 Task: Plan a trip to Kolding, Denmark from 6th December, 2023 to 15th December, 2023 for 6 adults.6 bedrooms having 6 beds and 6 bathrooms. Property type can be house. Amenities needed are: wifi, TV, free parkinig on premises, gym, breakfast. Look for 4 properties as per requirement.
Action: Mouse moved to (473, 83)
Screenshot: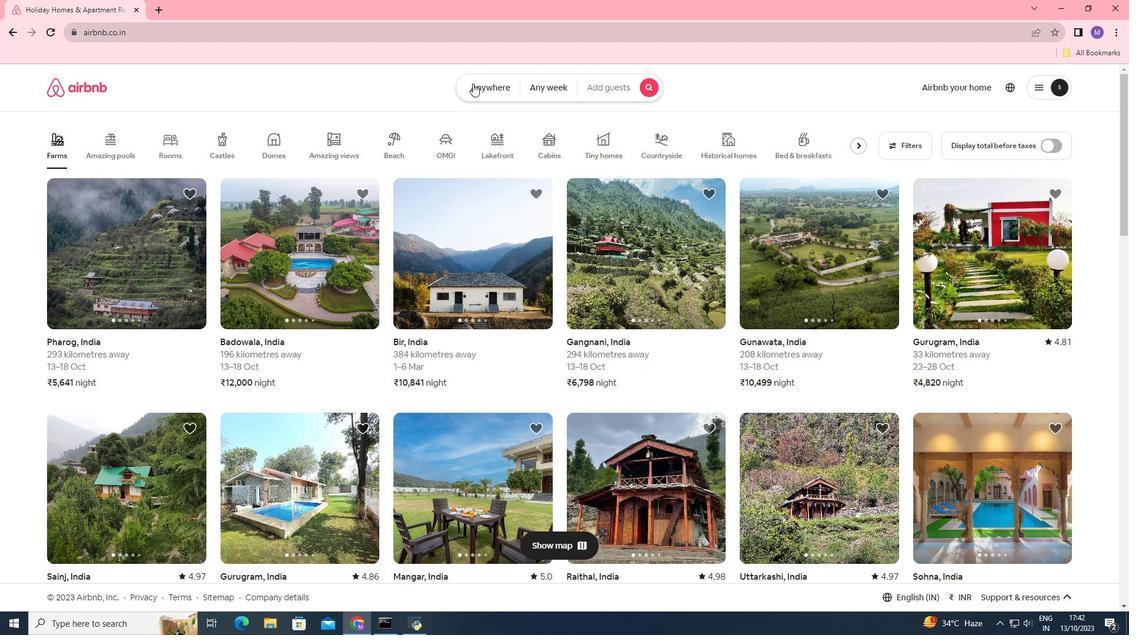 
Action: Mouse pressed left at (473, 83)
Screenshot: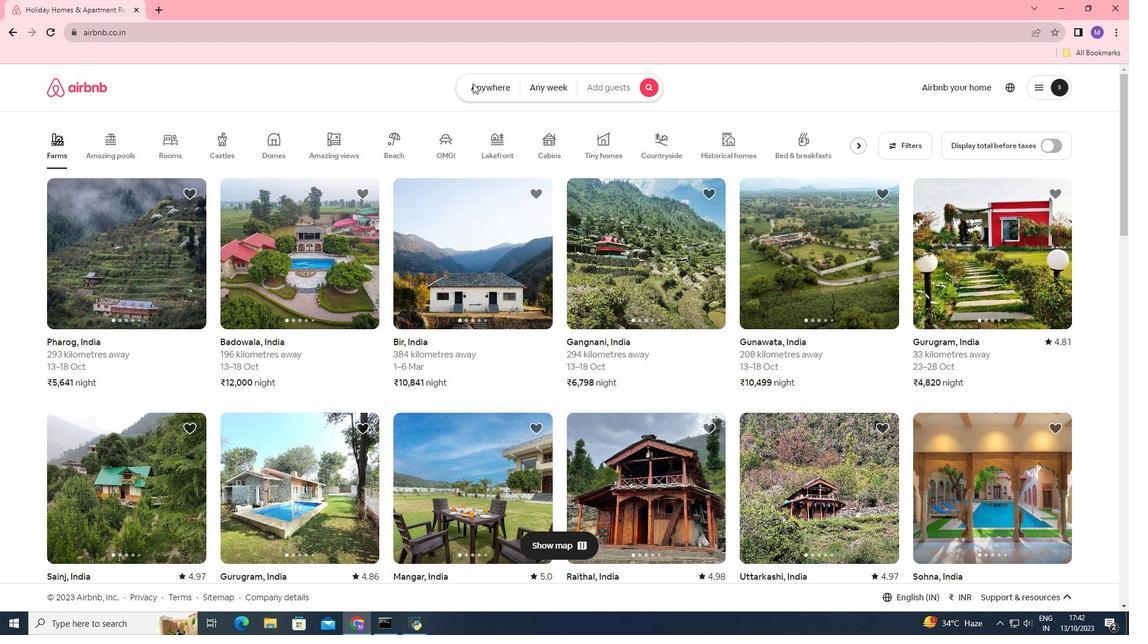 
Action: Mouse moved to (425, 137)
Screenshot: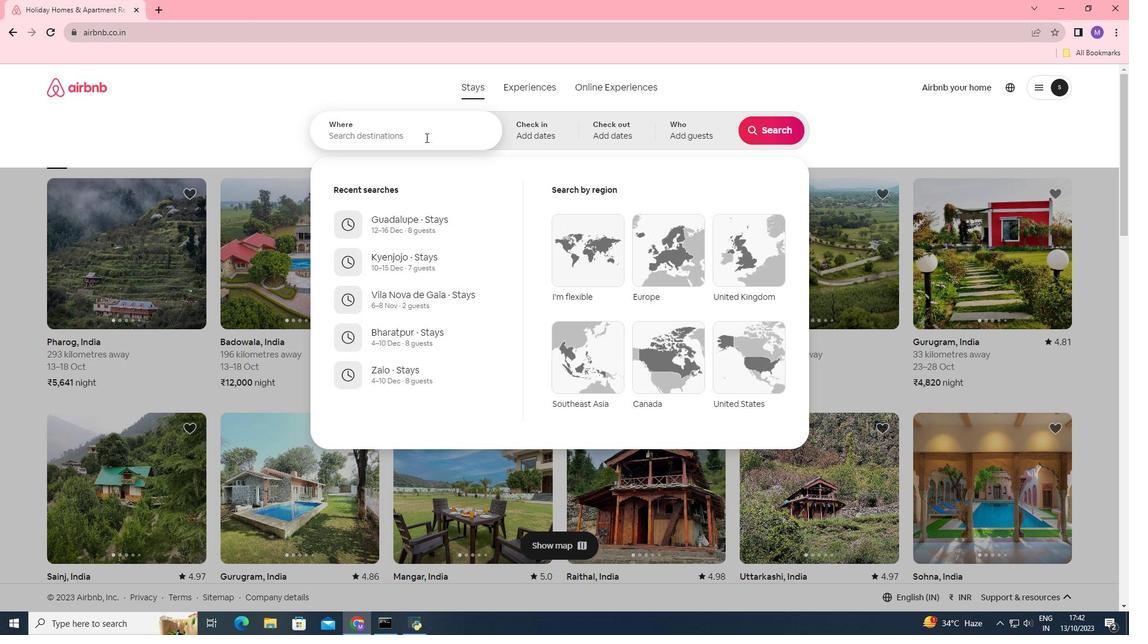 
Action: Mouse pressed left at (425, 137)
Screenshot: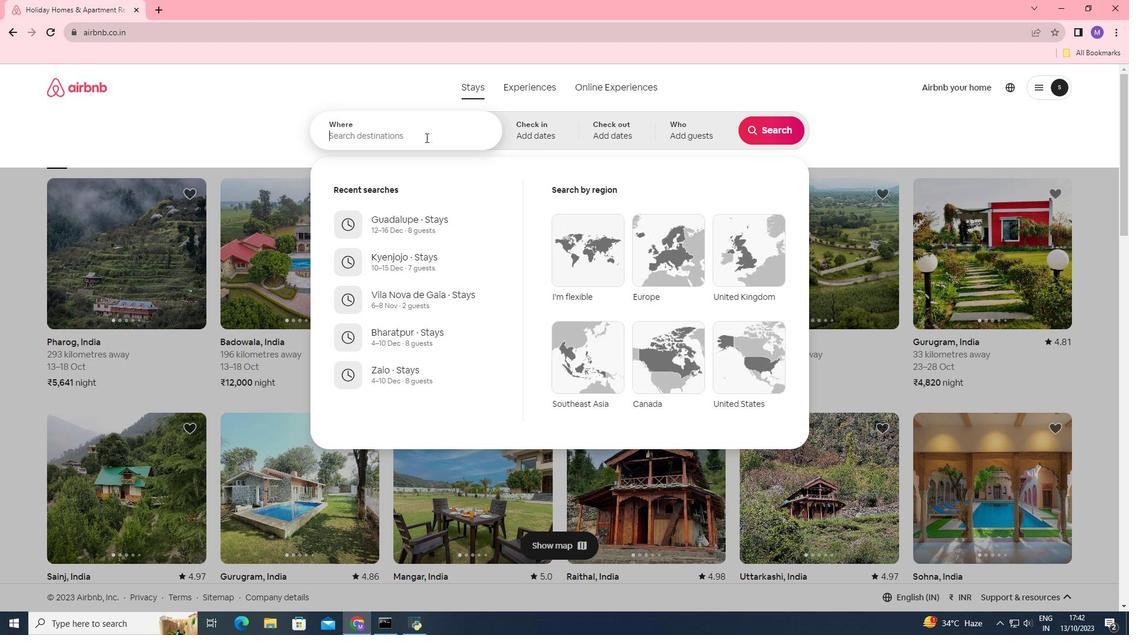 
Action: Key pressed <Key.shift>Kolding,<Key.space><Key.shift>Denmark
Screenshot: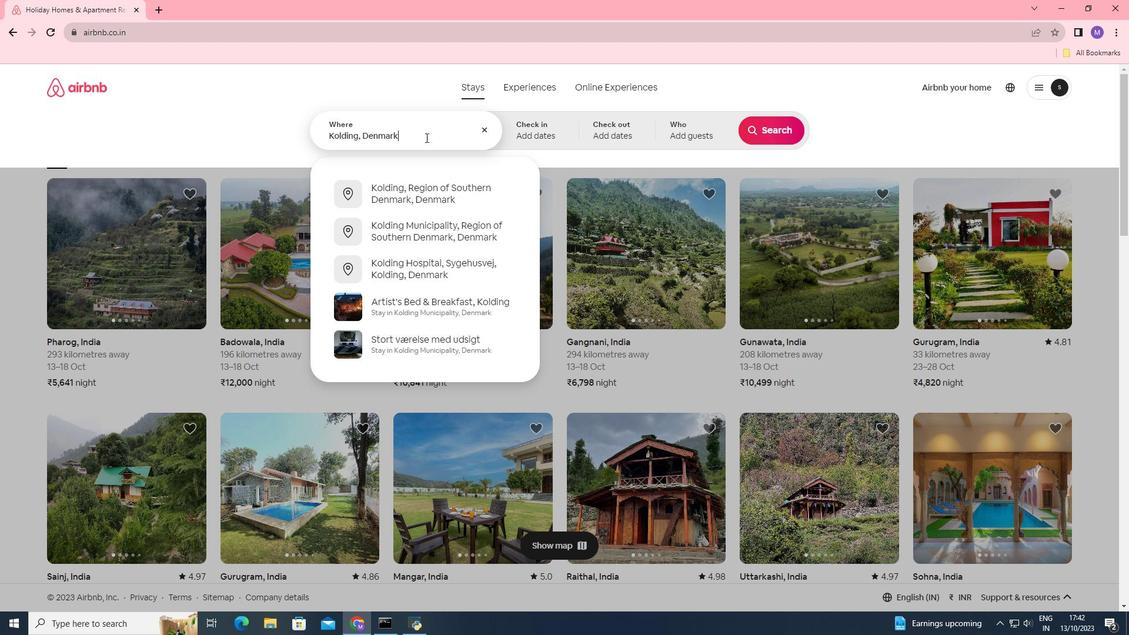 
Action: Mouse moved to (543, 125)
Screenshot: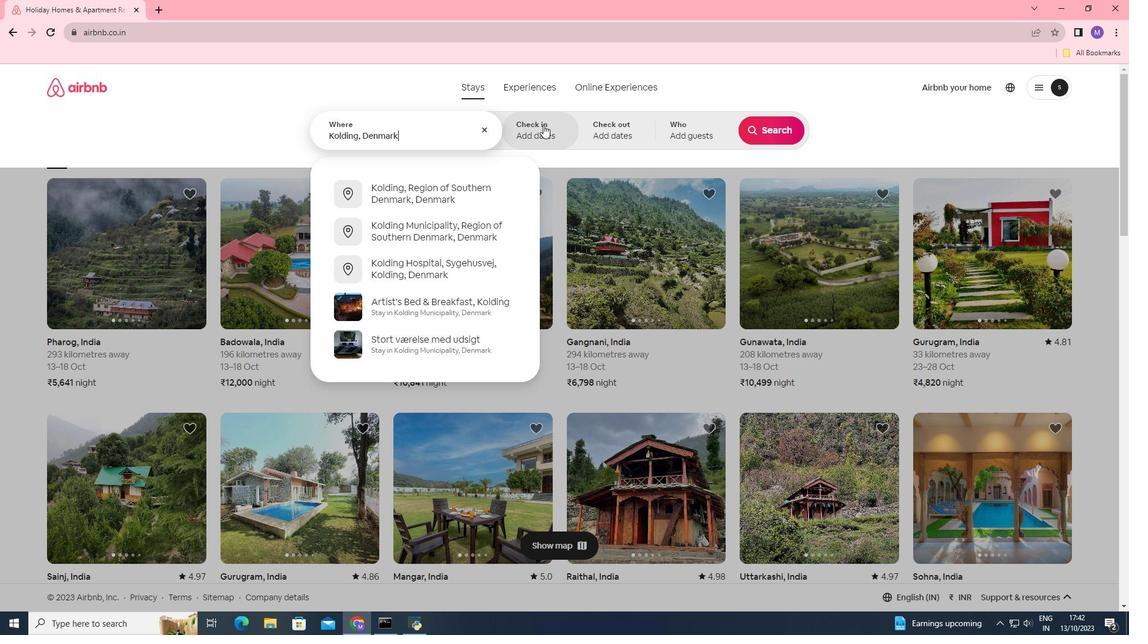 
Action: Mouse pressed left at (543, 125)
Screenshot: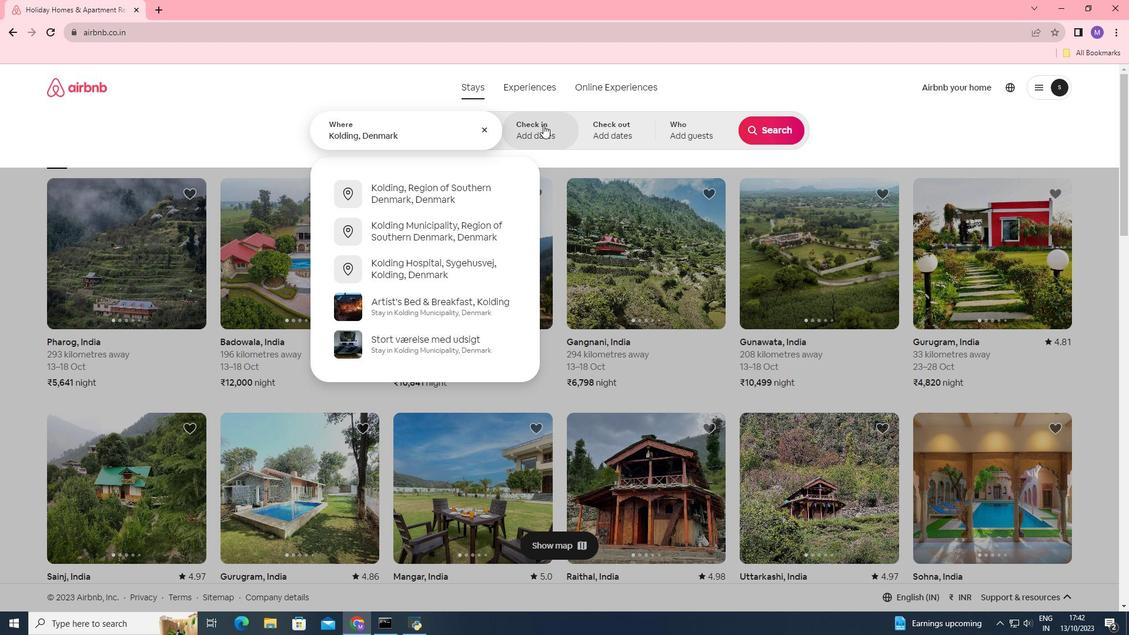 
Action: Mouse moved to (775, 223)
Screenshot: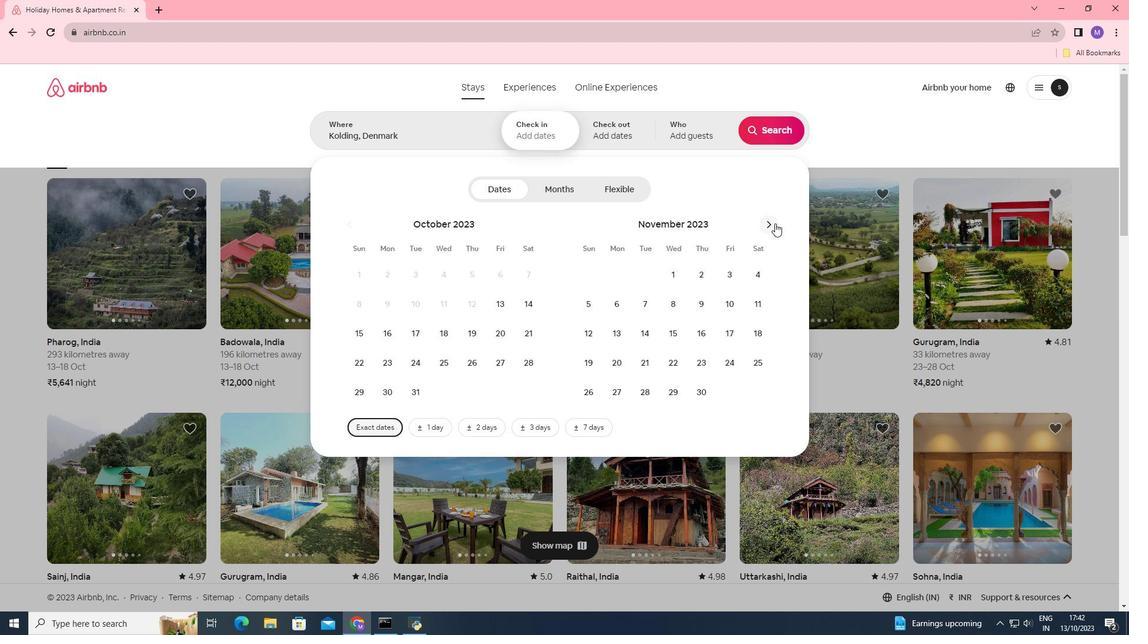 
Action: Mouse pressed left at (775, 223)
Screenshot: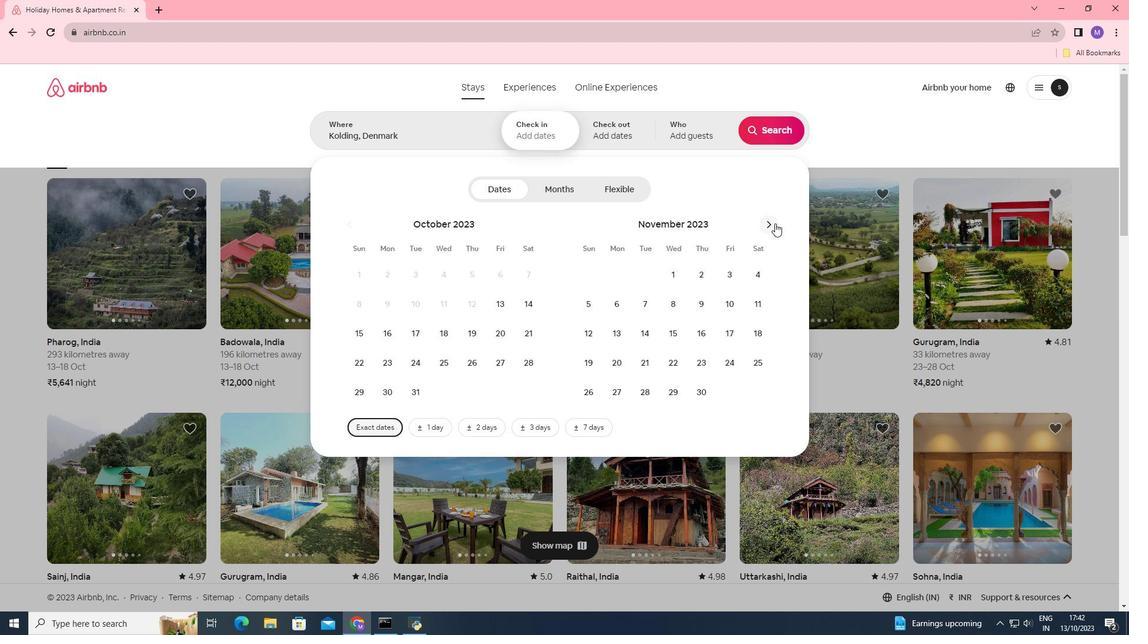 
Action: Mouse moved to (678, 304)
Screenshot: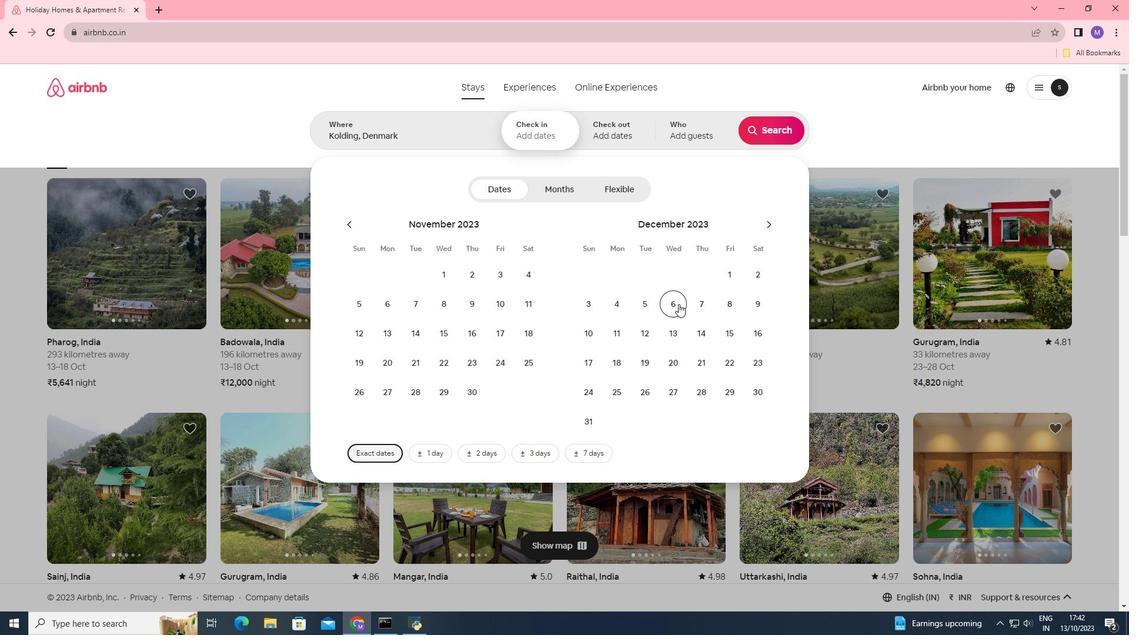 
Action: Mouse pressed left at (678, 304)
Screenshot: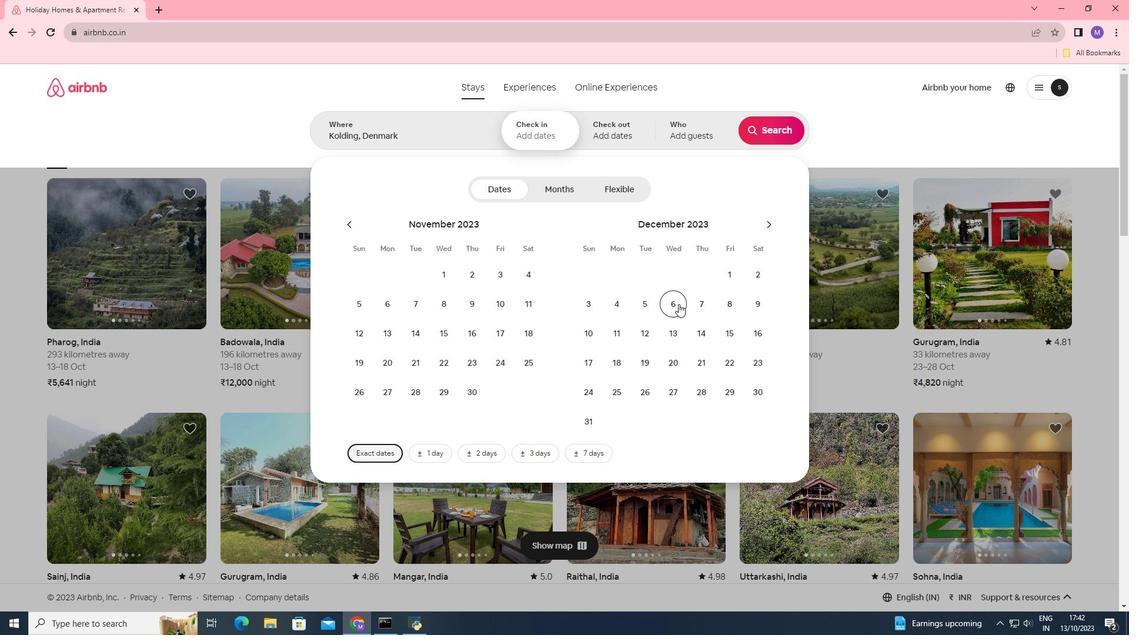 
Action: Mouse moved to (722, 325)
Screenshot: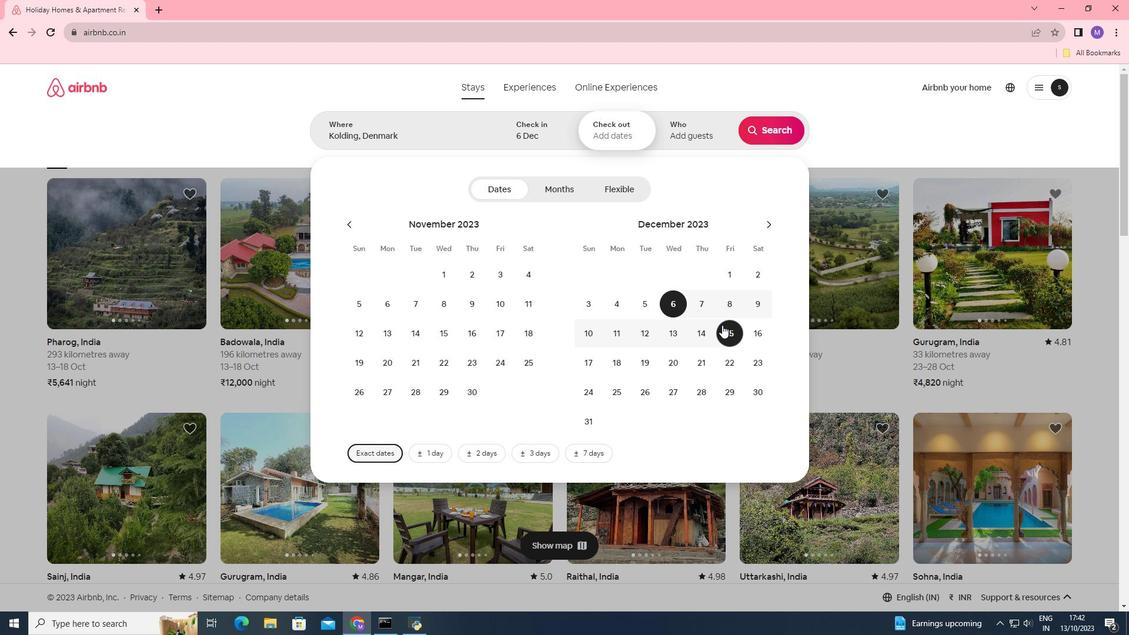 
Action: Mouse pressed left at (722, 325)
Screenshot: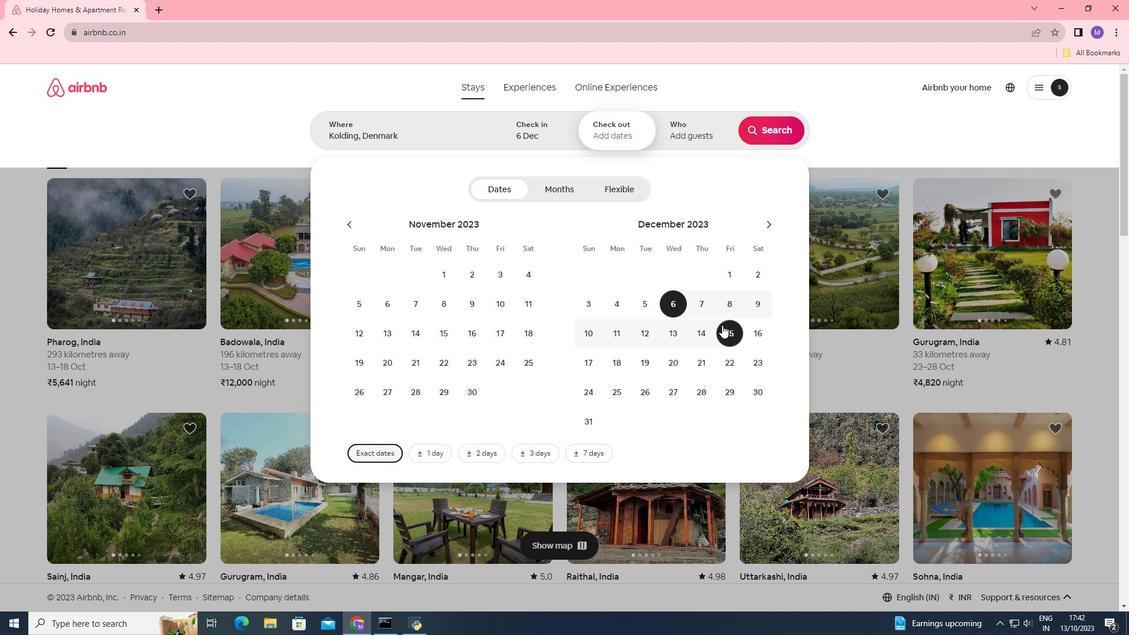 
Action: Mouse moved to (694, 129)
Screenshot: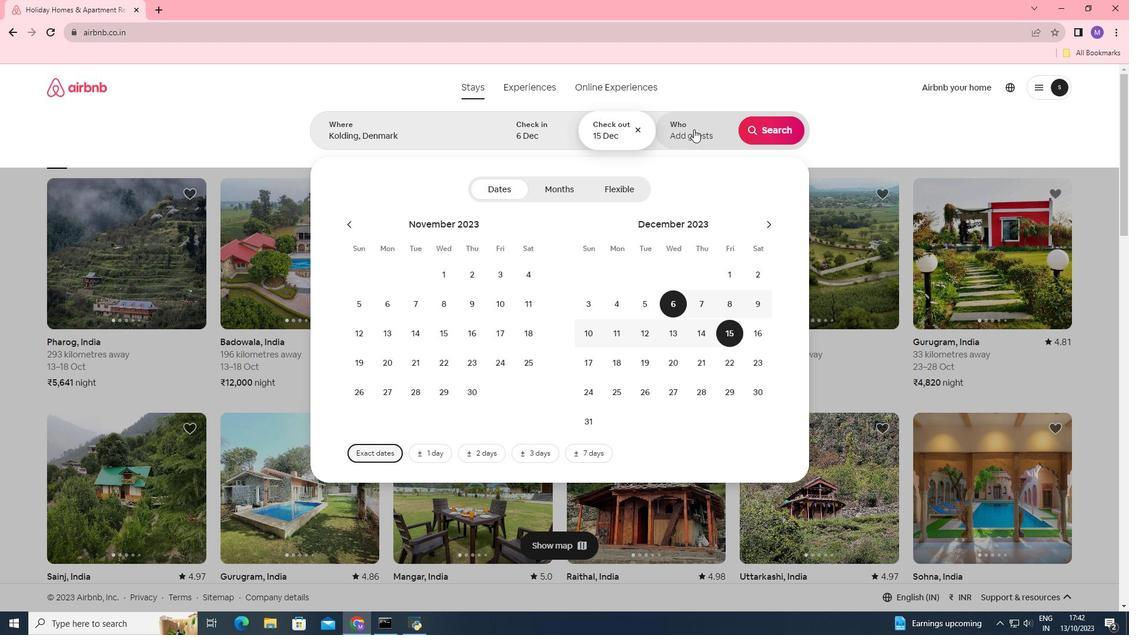 
Action: Mouse pressed left at (694, 129)
Screenshot: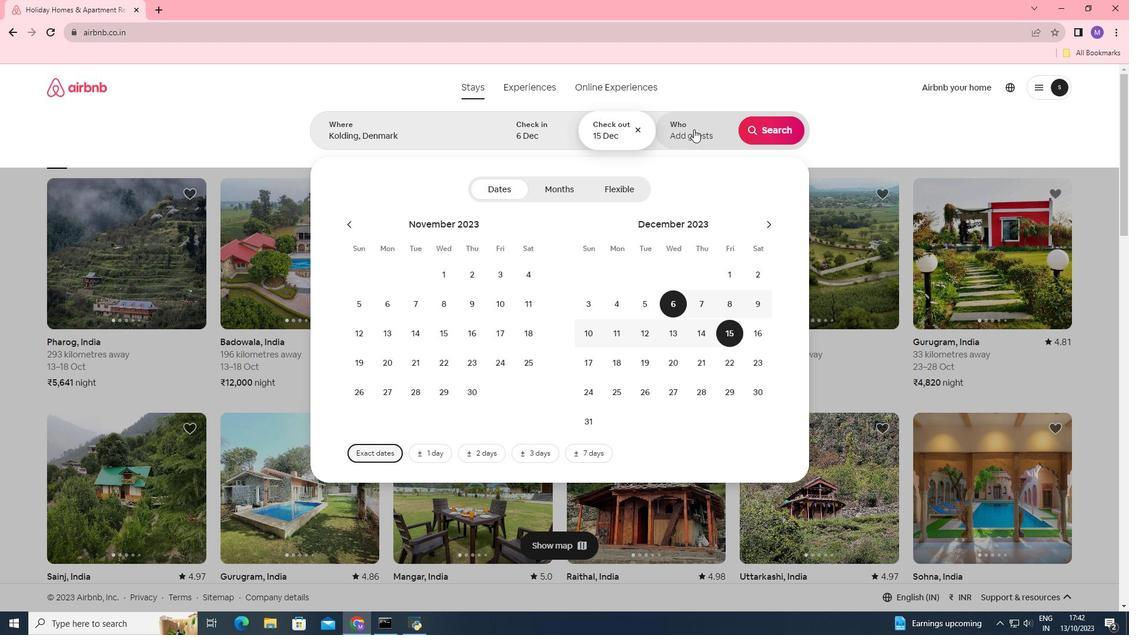 
Action: Mouse moved to (771, 182)
Screenshot: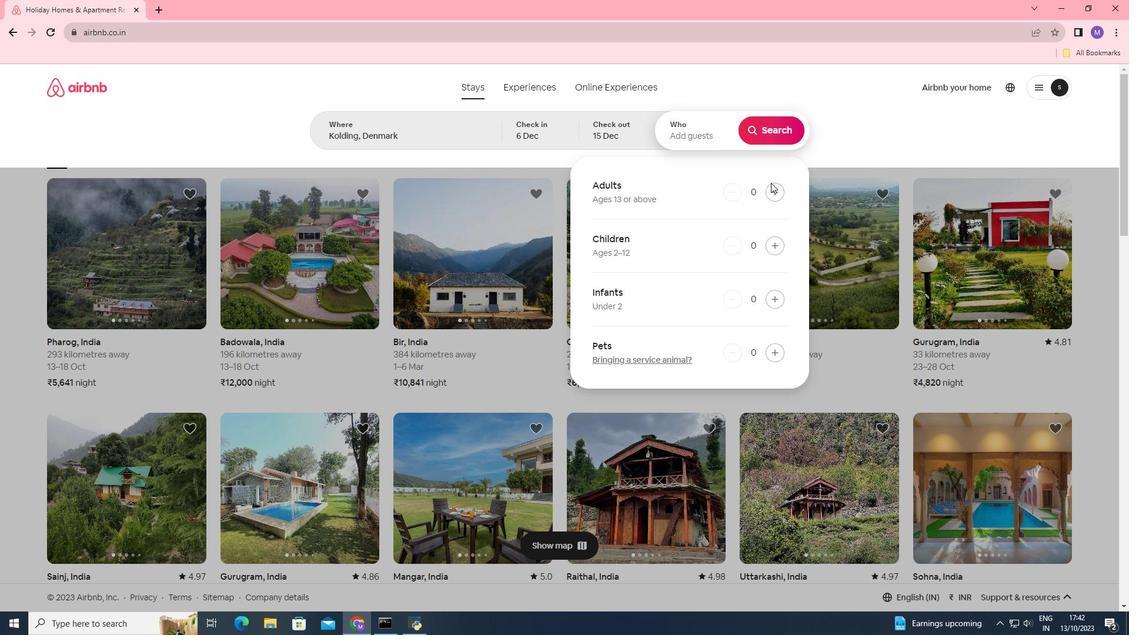 
Action: Mouse pressed left at (771, 182)
Screenshot: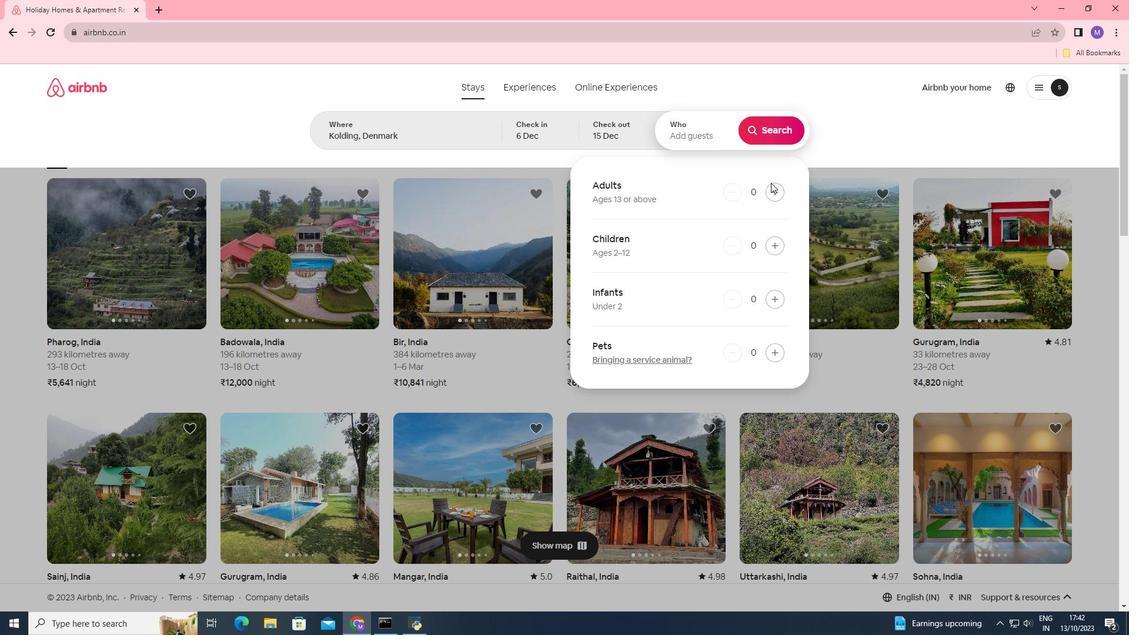 
Action: Mouse pressed left at (771, 182)
Screenshot: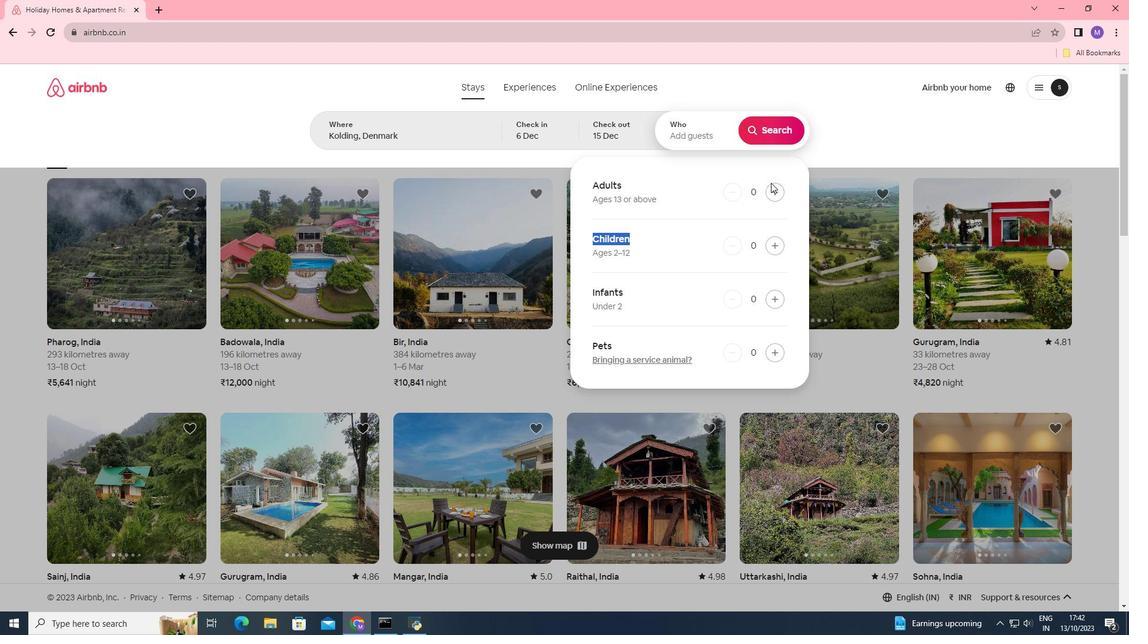 
Action: Mouse pressed left at (771, 182)
Screenshot: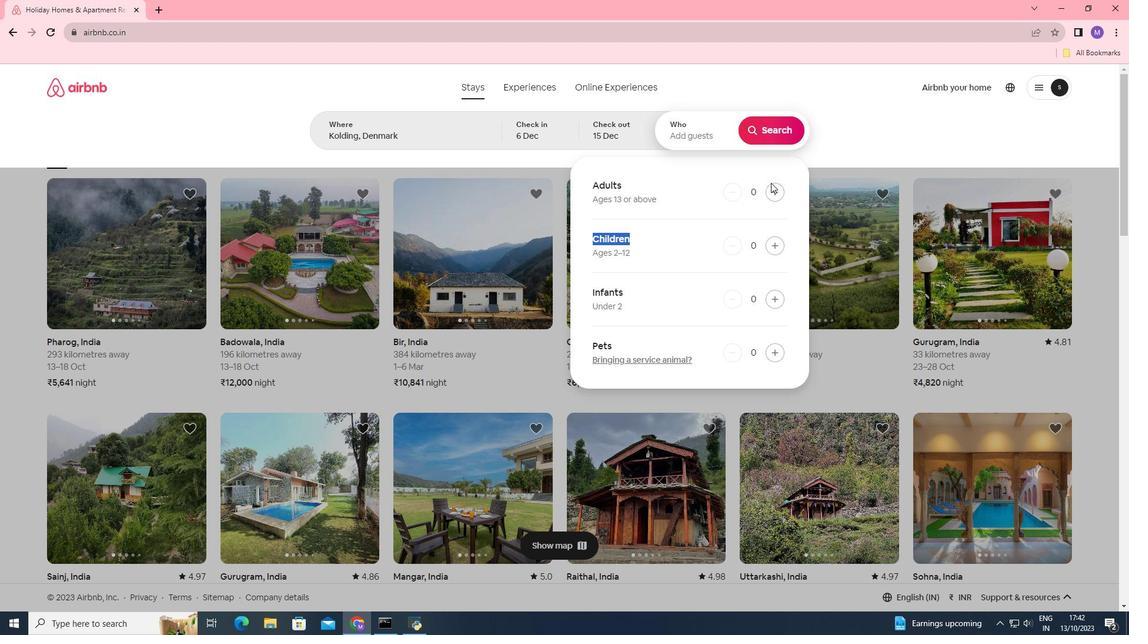 
Action: Mouse moved to (782, 191)
Screenshot: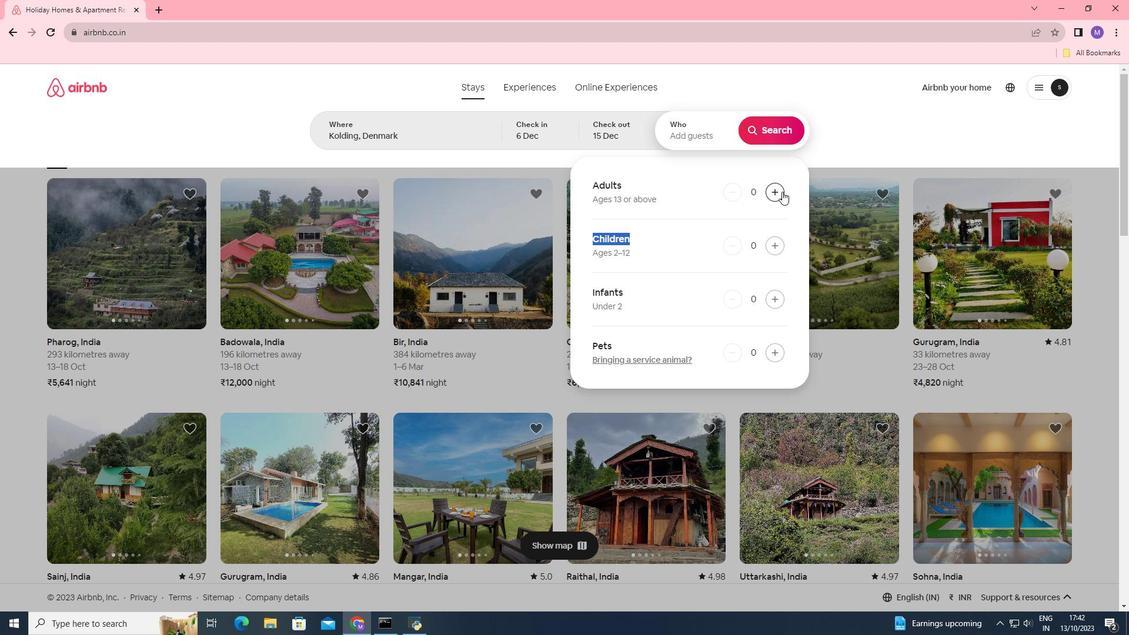 
Action: Mouse pressed left at (782, 191)
Screenshot: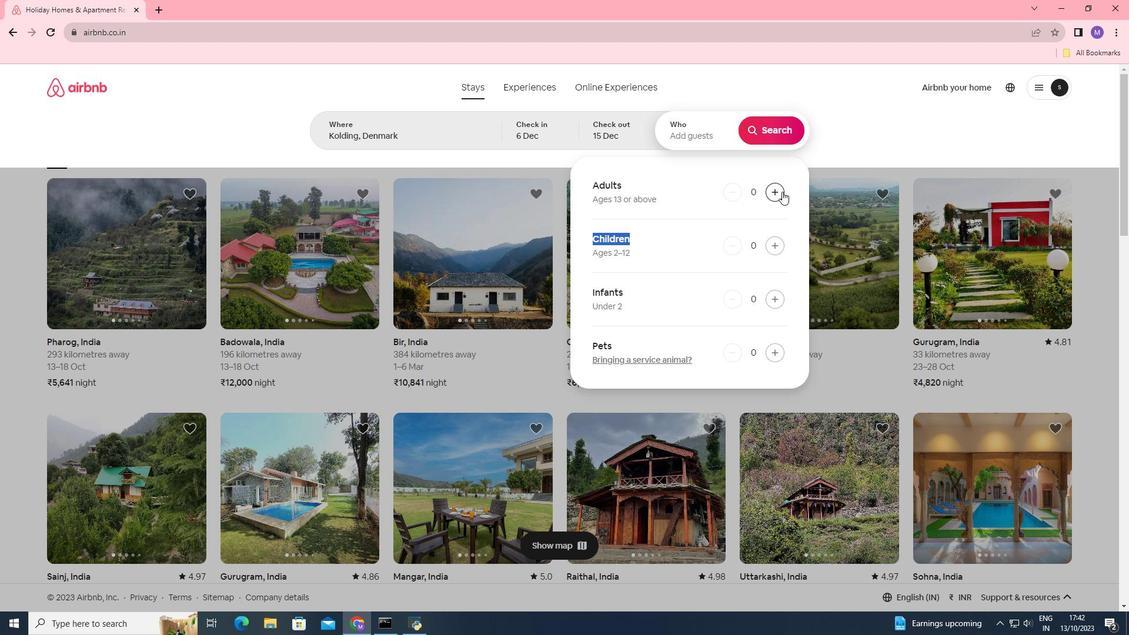 
Action: Mouse pressed left at (782, 191)
Screenshot: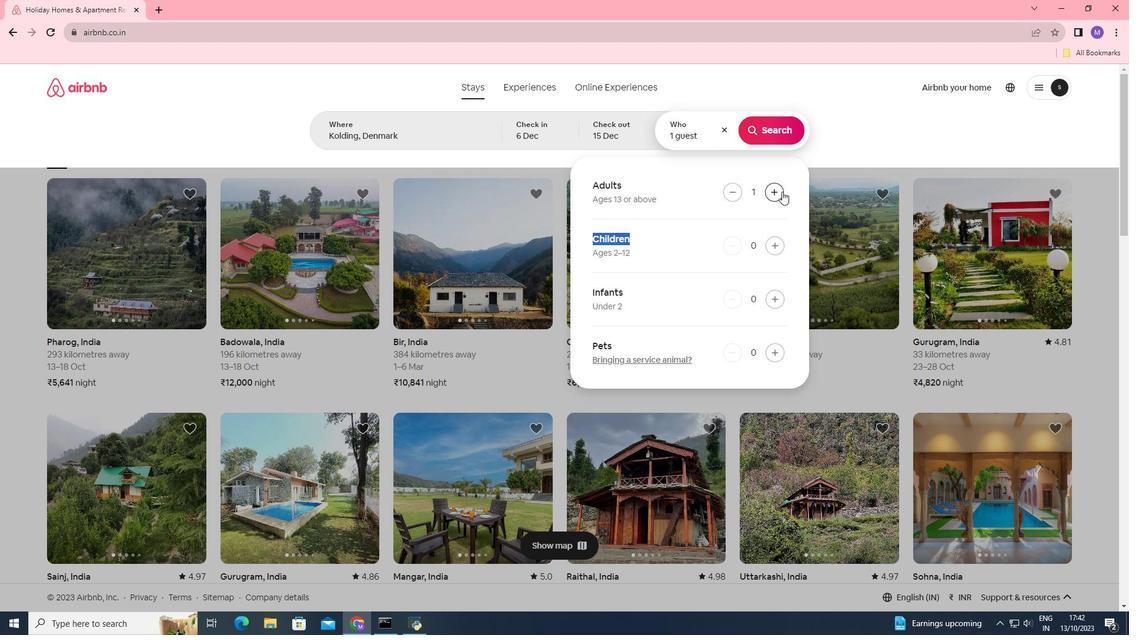 
Action: Mouse pressed left at (782, 191)
Screenshot: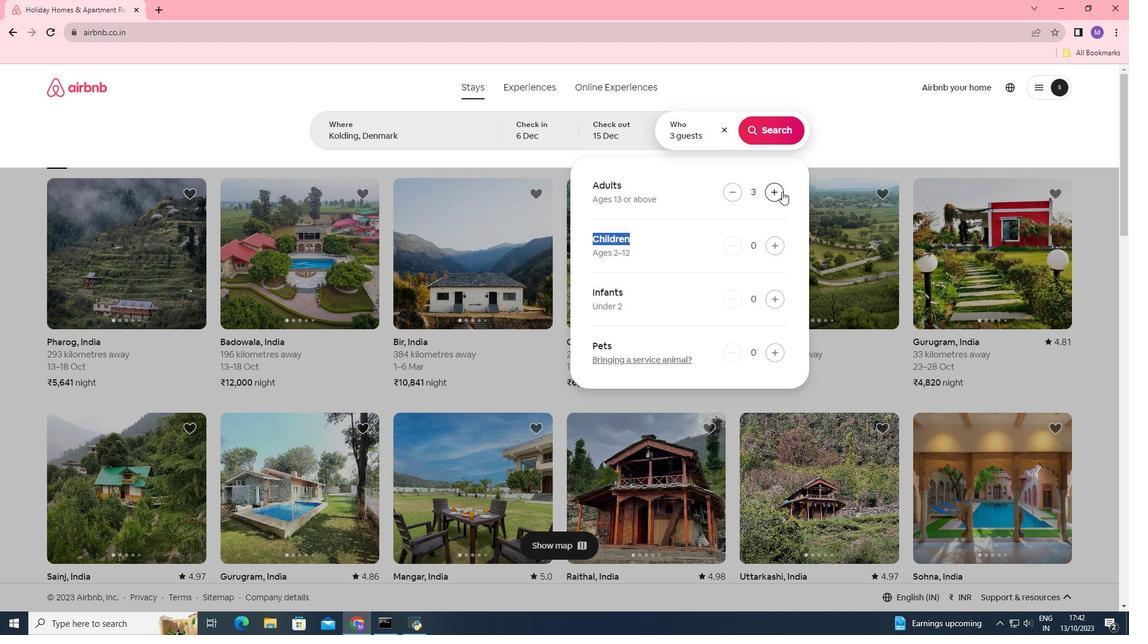 
Action: Mouse pressed left at (782, 191)
Screenshot: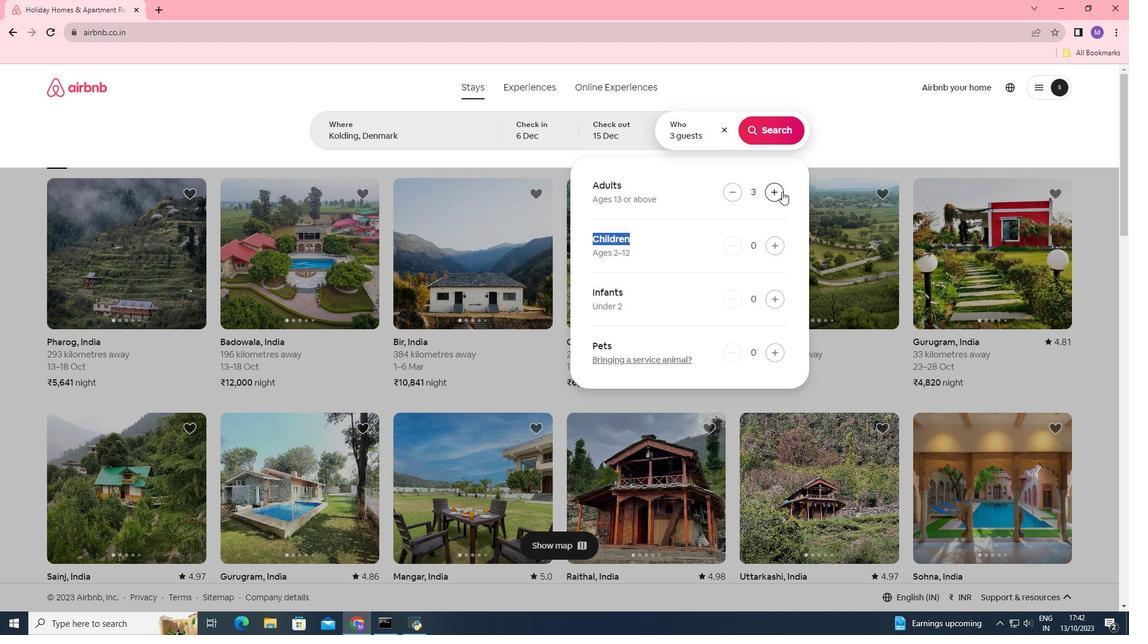 
Action: Mouse pressed left at (782, 191)
Screenshot: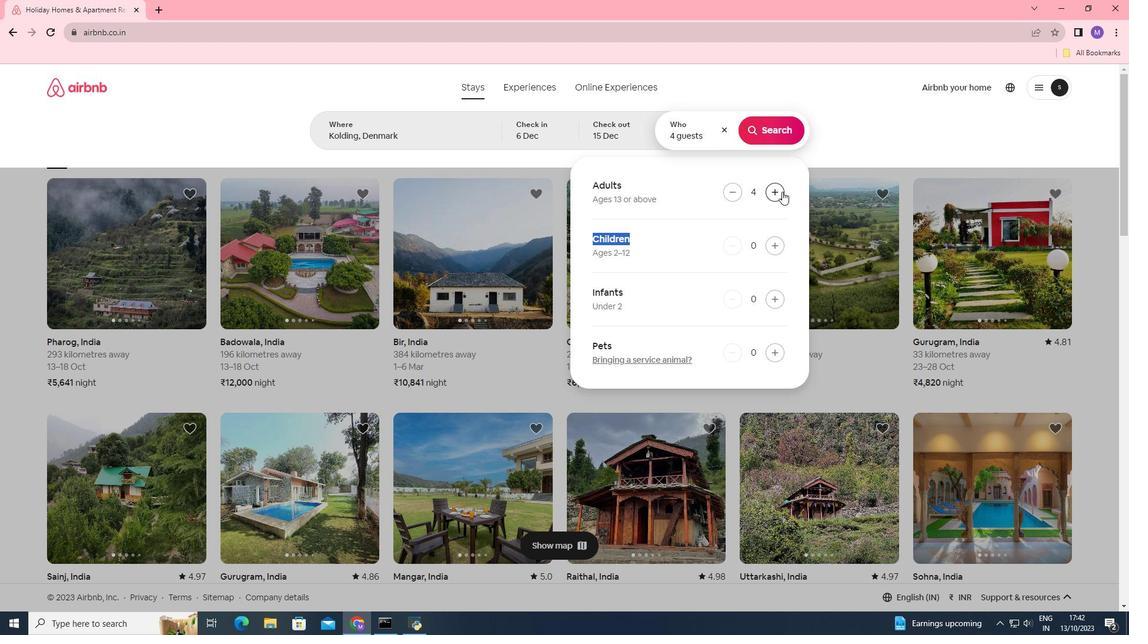 
Action: Mouse pressed left at (782, 191)
Screenshot: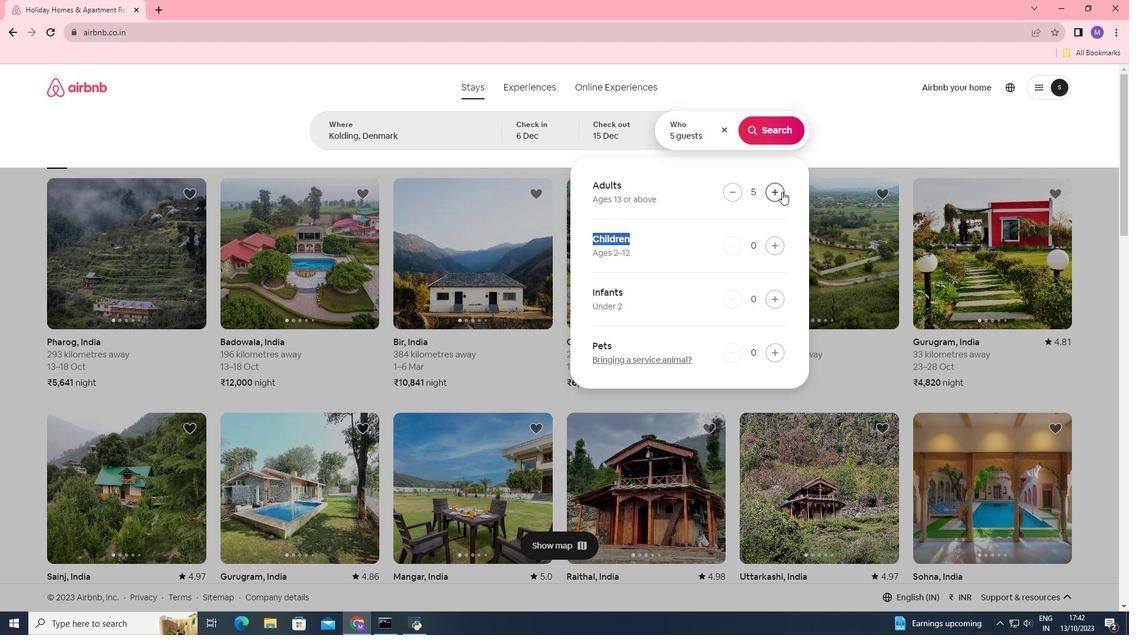 
Action: Mouse moved to (771, 130)
Screenshot: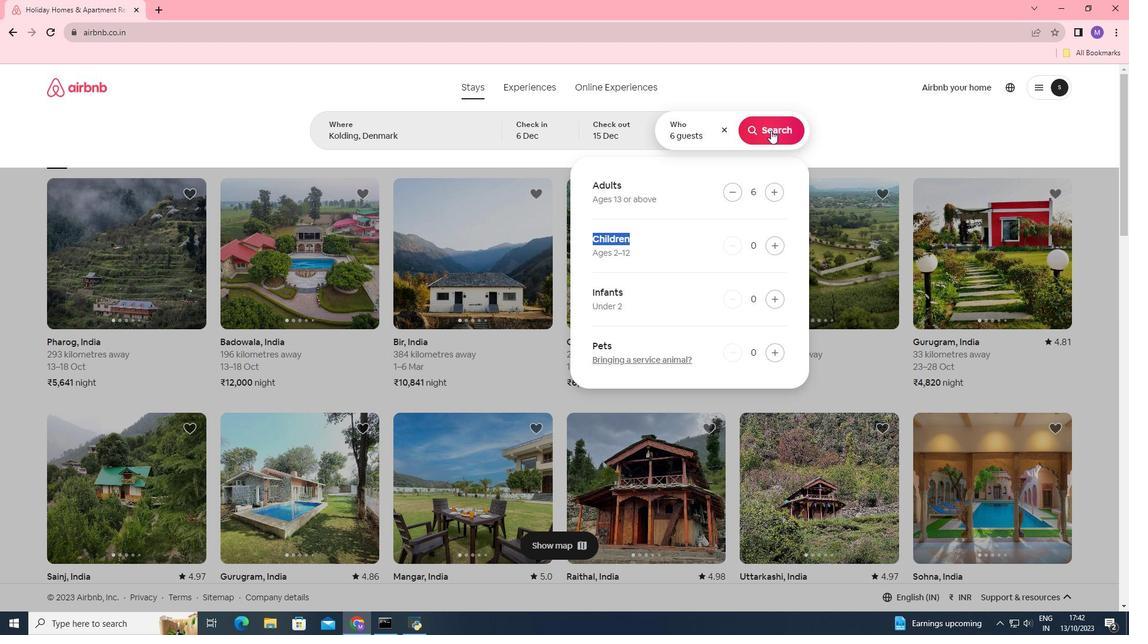 
Action: Mouse pressed left at (771, 130)
Screenshot: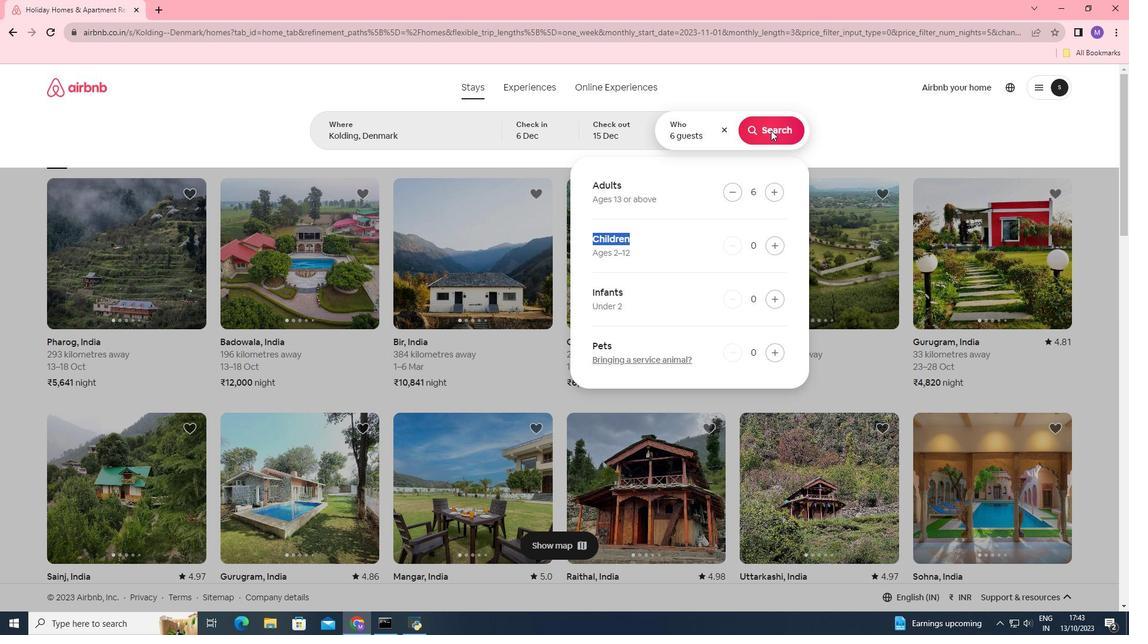 
Action: Mouse moved to (926, 132)
Screenshot: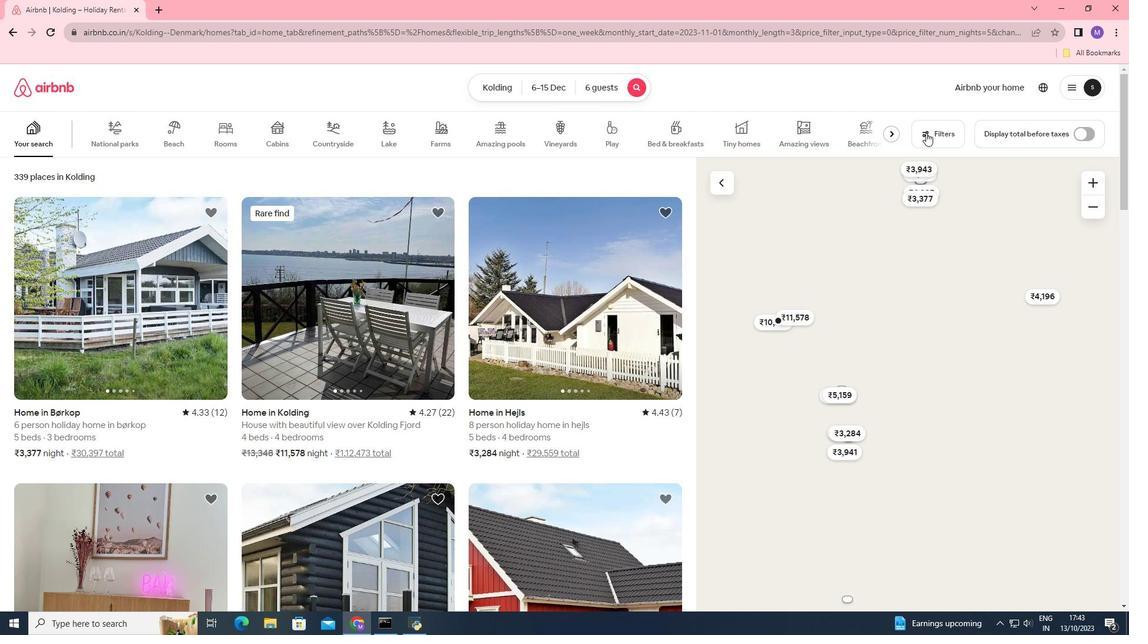 
Action: Mouse pressed left at (926, 132)
Screenshot: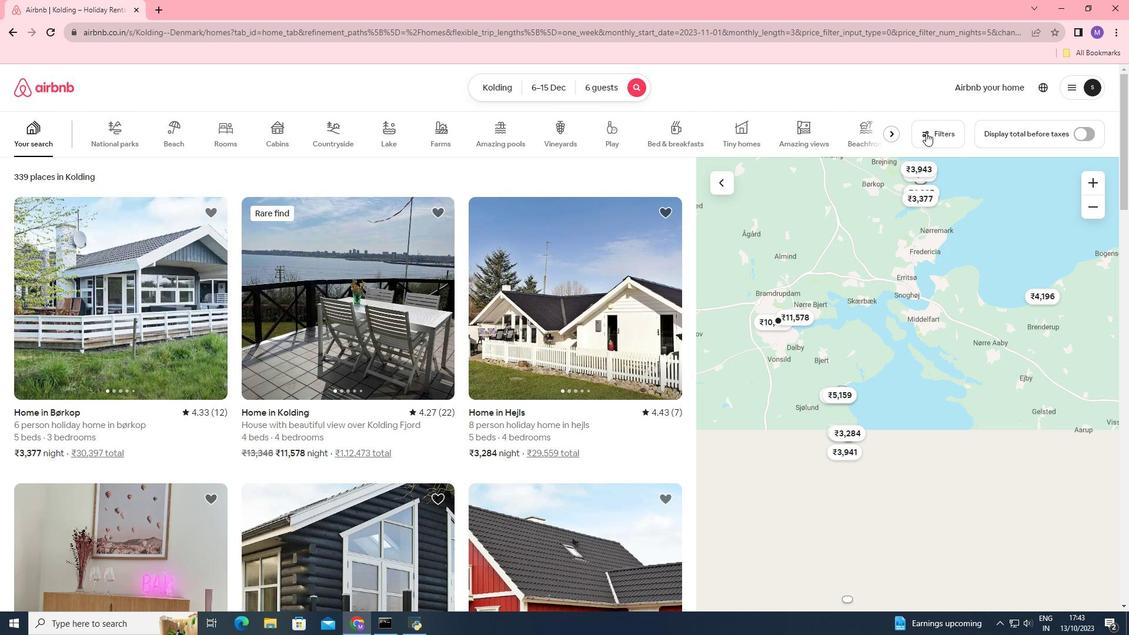 
Action: Mouse moved to (537, 360)
Screenshot: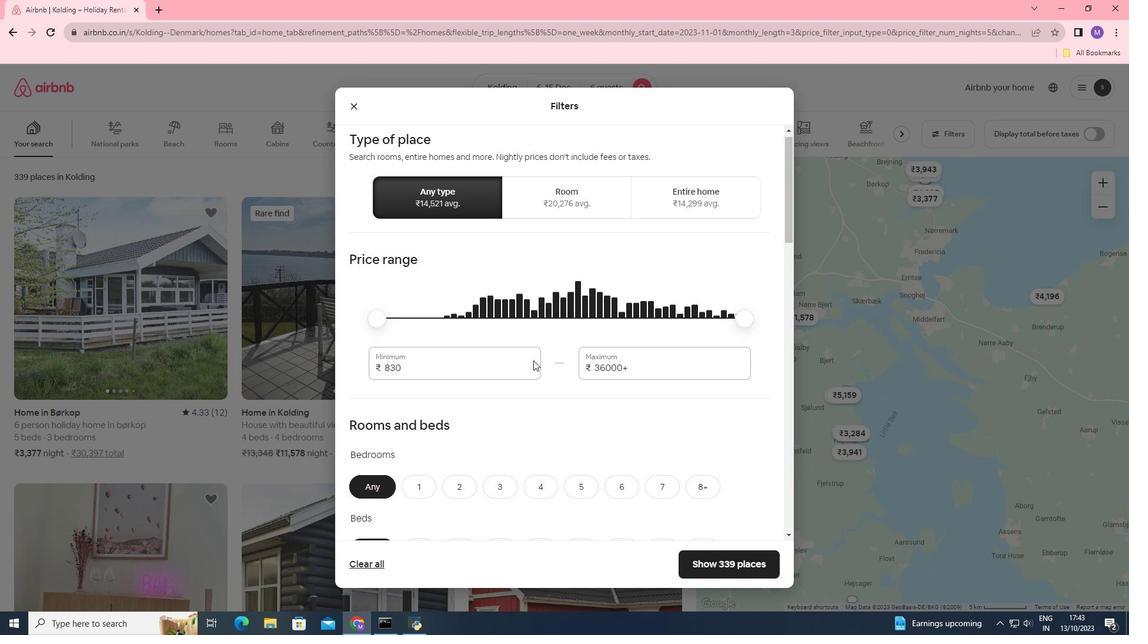 
Action: Mouse scrolled (537, 359) with delta (0, 0)
Screenshot: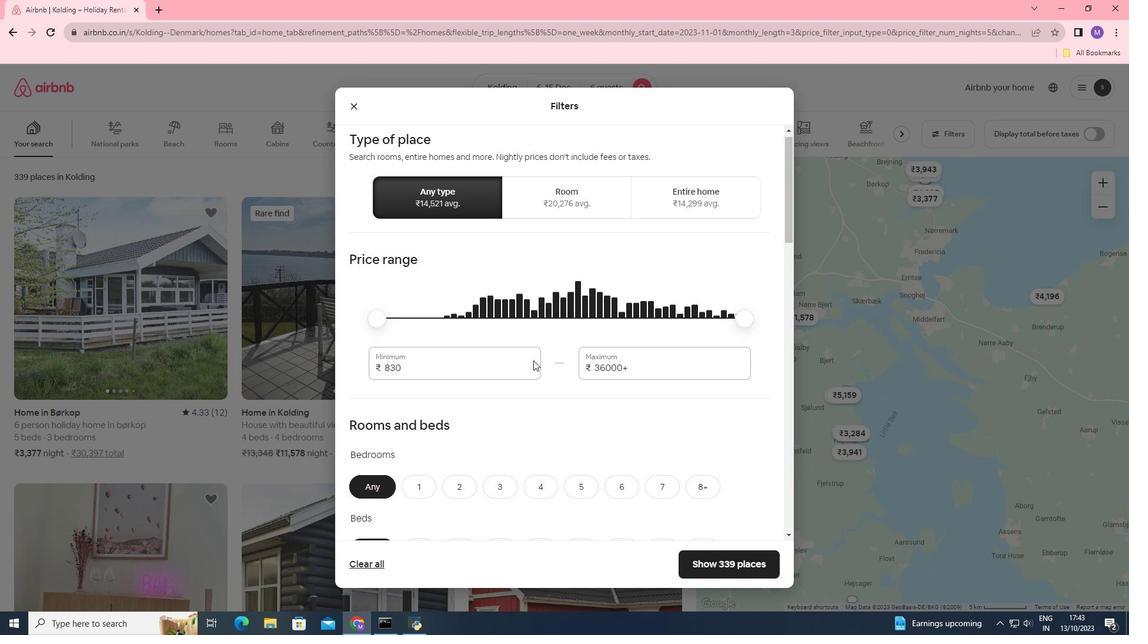 
Action: Mouse moved to (619, 425)
Screenshot: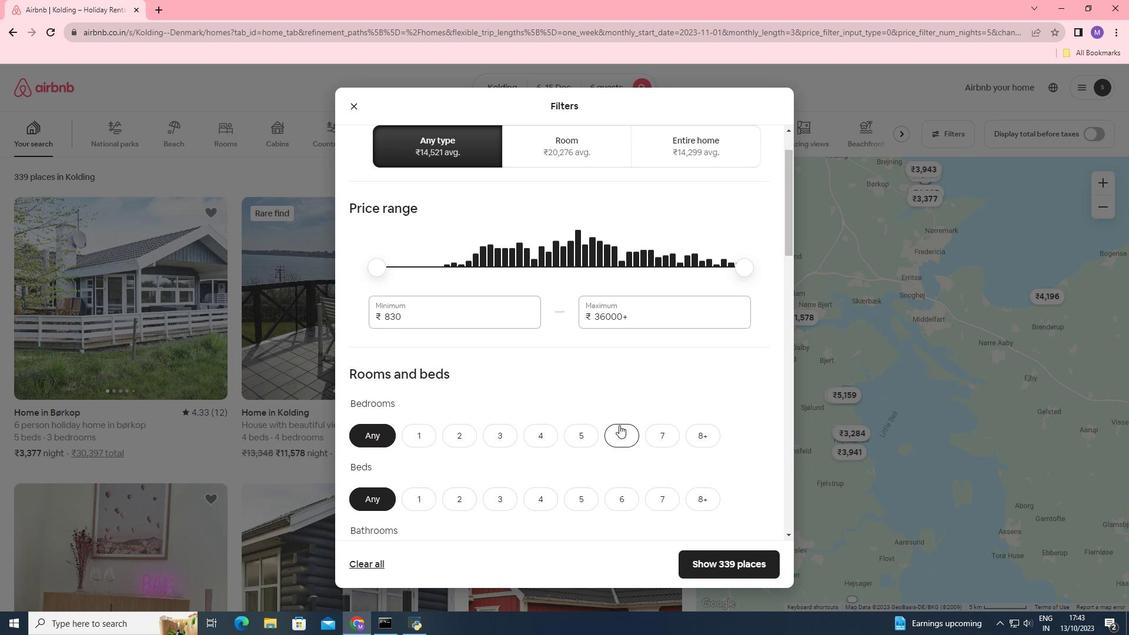 
Action: Mouse pressed left at (619, 425)
Screenshot: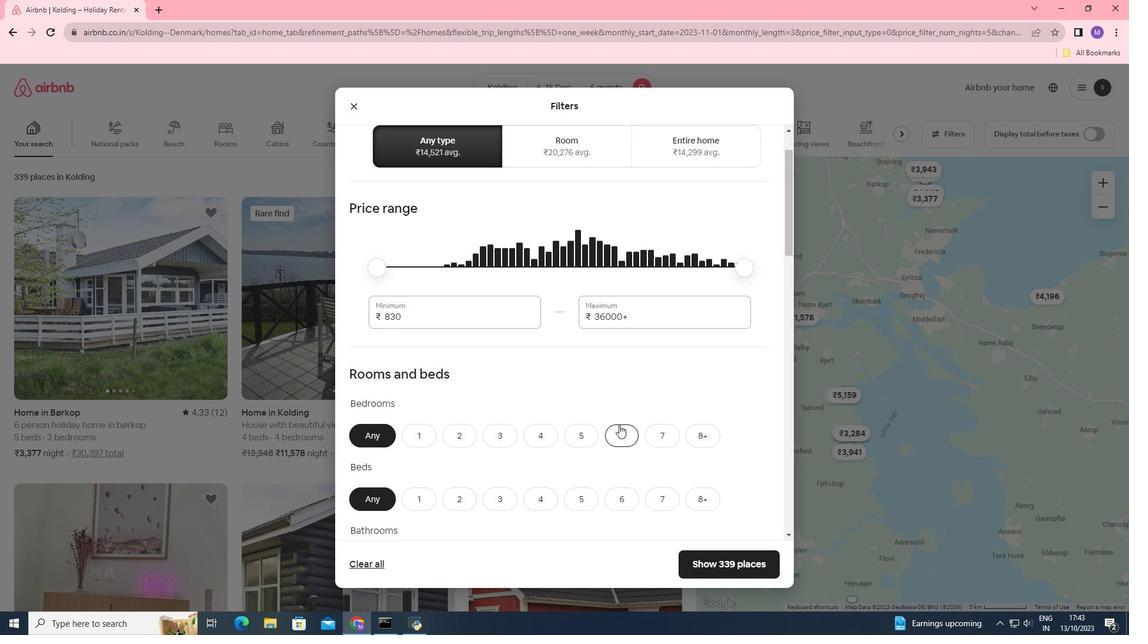 
Action: Mouse moved to (512, 306)
Screenshot: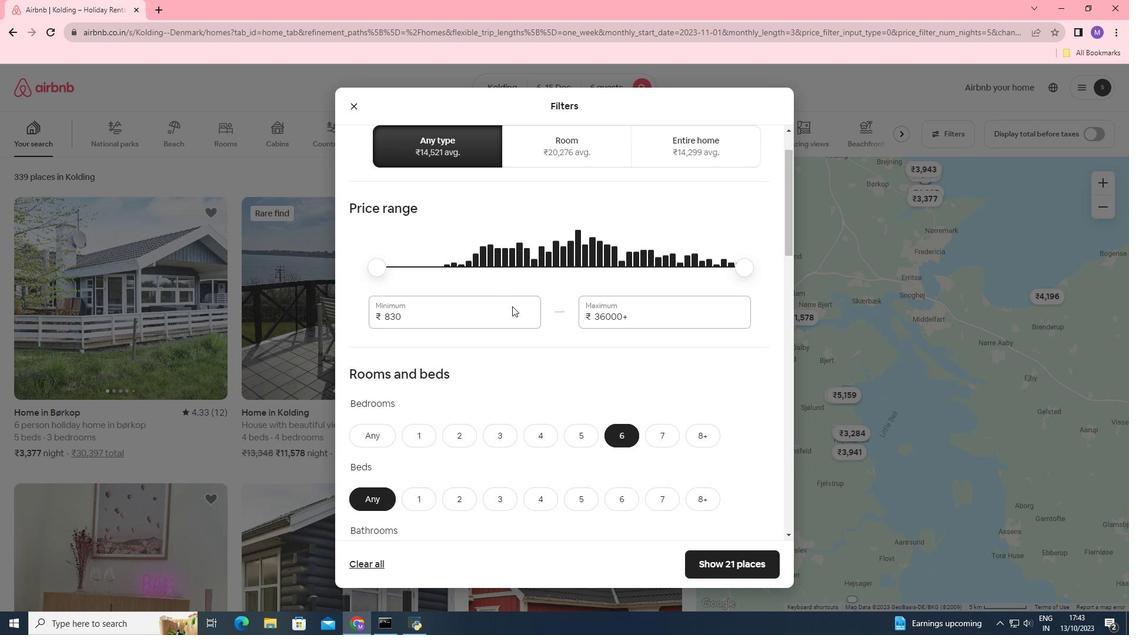 
Action: Mouse scrolled (512, 305) with delta (0, 0)
Screenshot: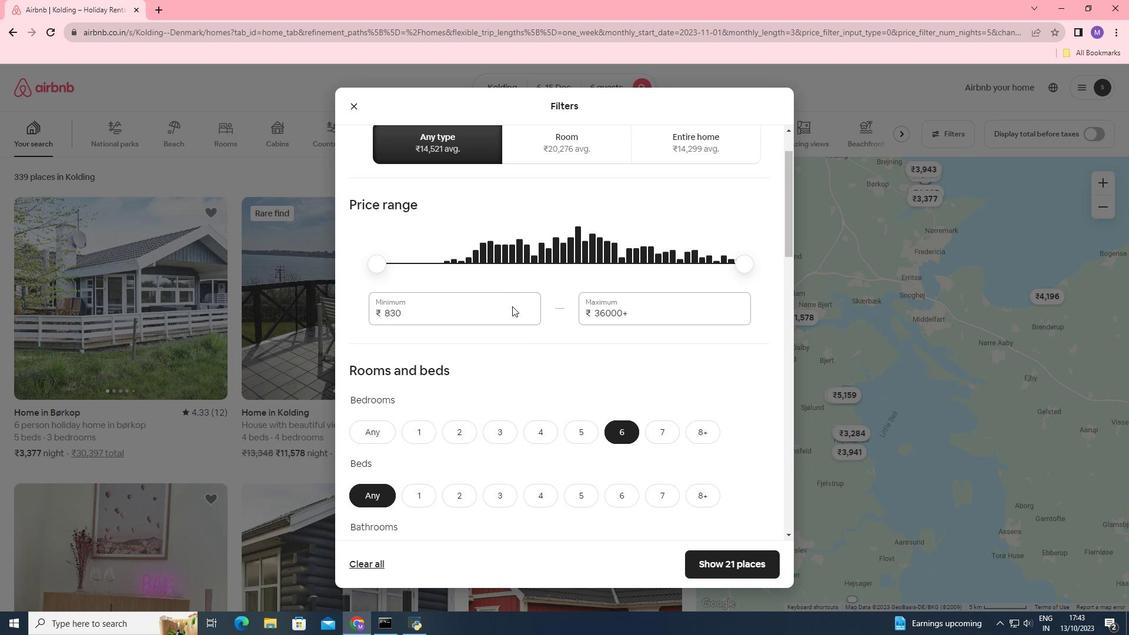 
Action: Mouse scrolled (512, 305) with delta (0, 0)
Screenshot: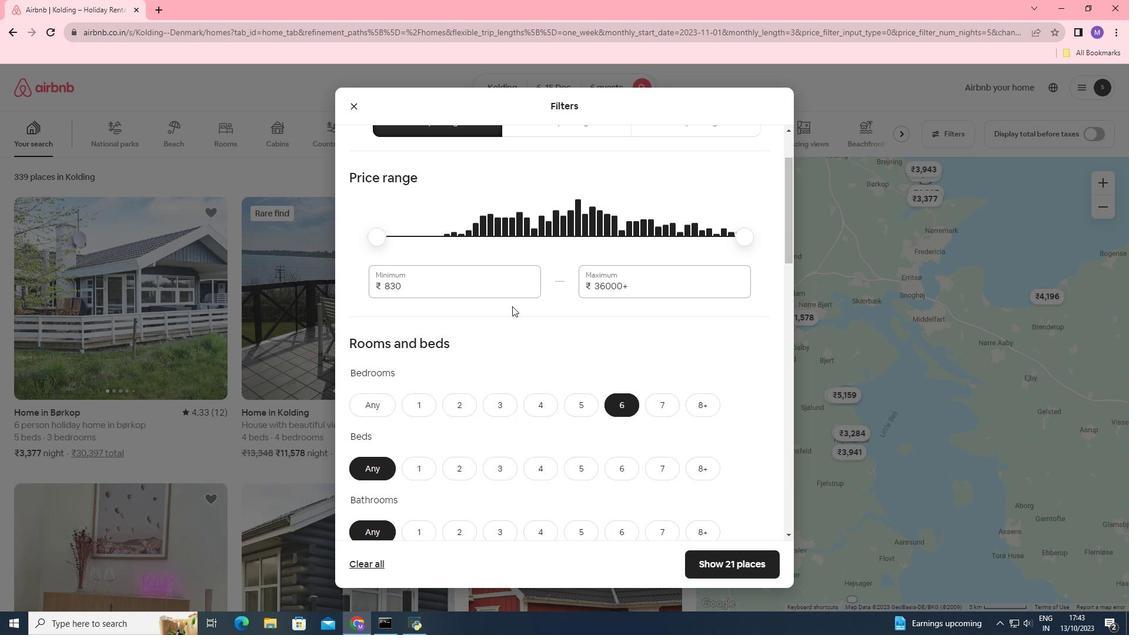 
Action: Mouse moved to (615, 383)
Screenshot: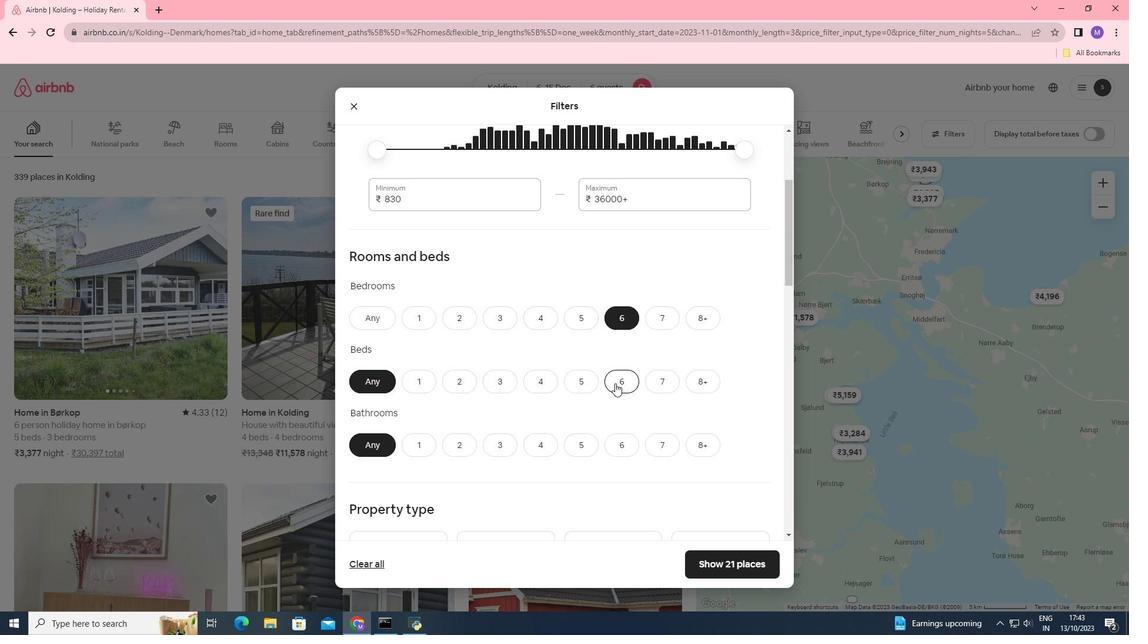 
Action: Mouse pressed left at (615, 383)
Screenshot: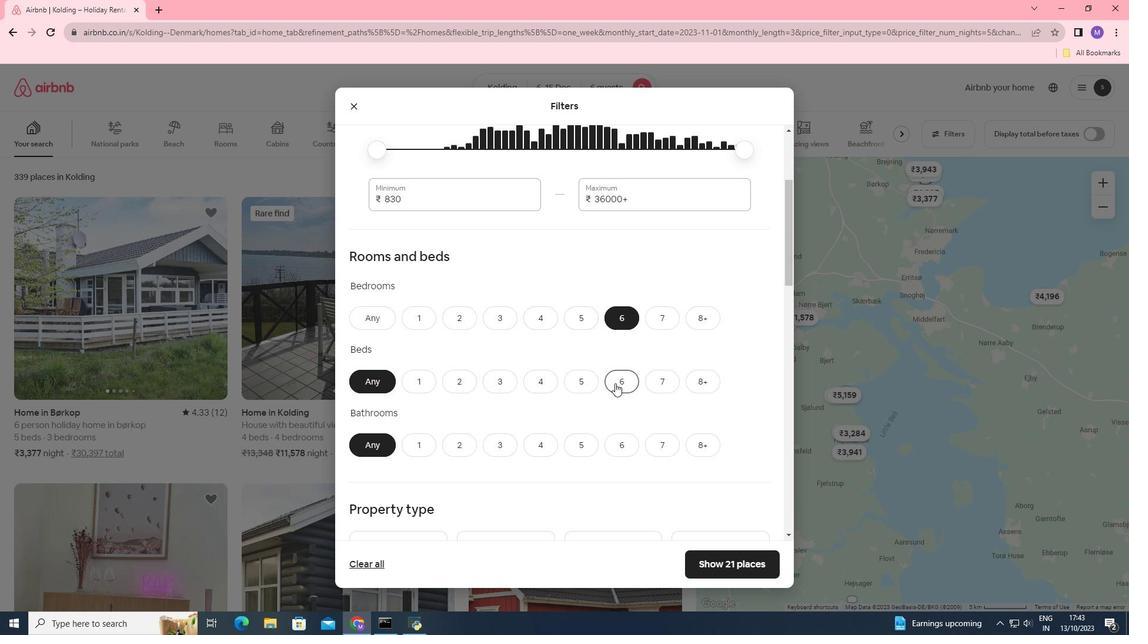 
Action: Mouse moved to (600, 365)
Screenshot: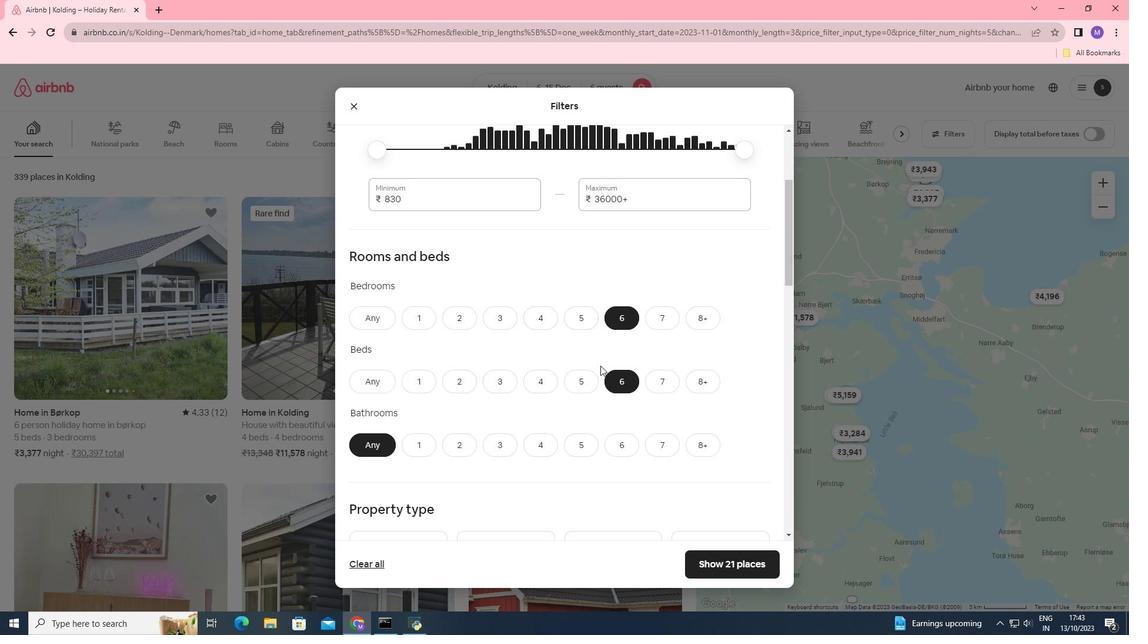 
Action: Mouse scrolled (600, 365) with delta (0, 0)
Screenshot: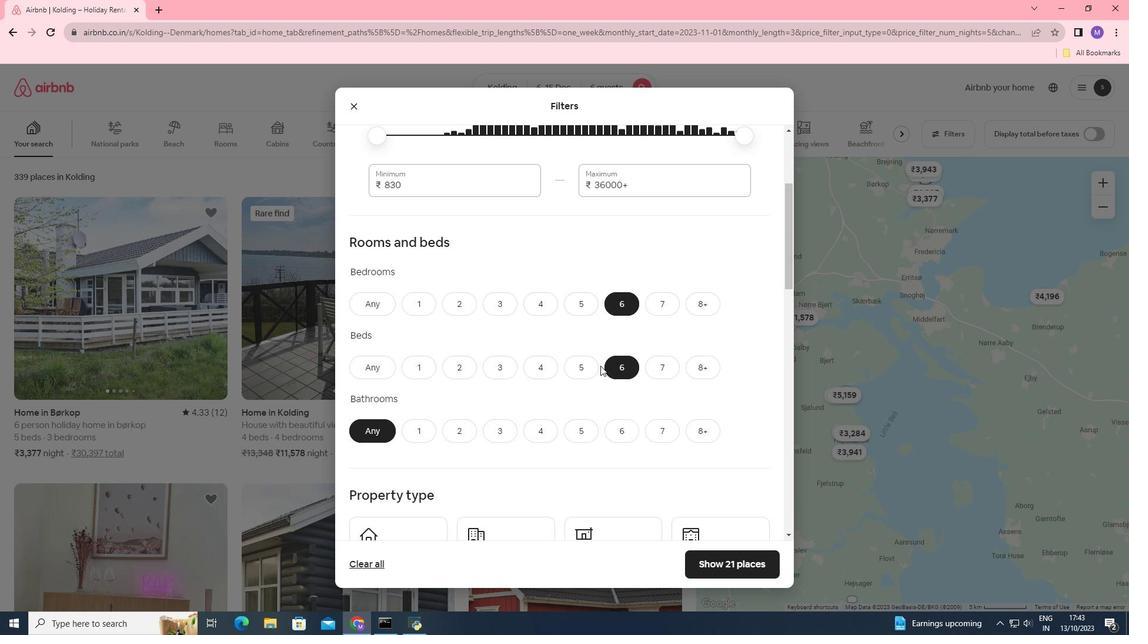 
Action: Mouse moved to (631, 382)
Screenshot: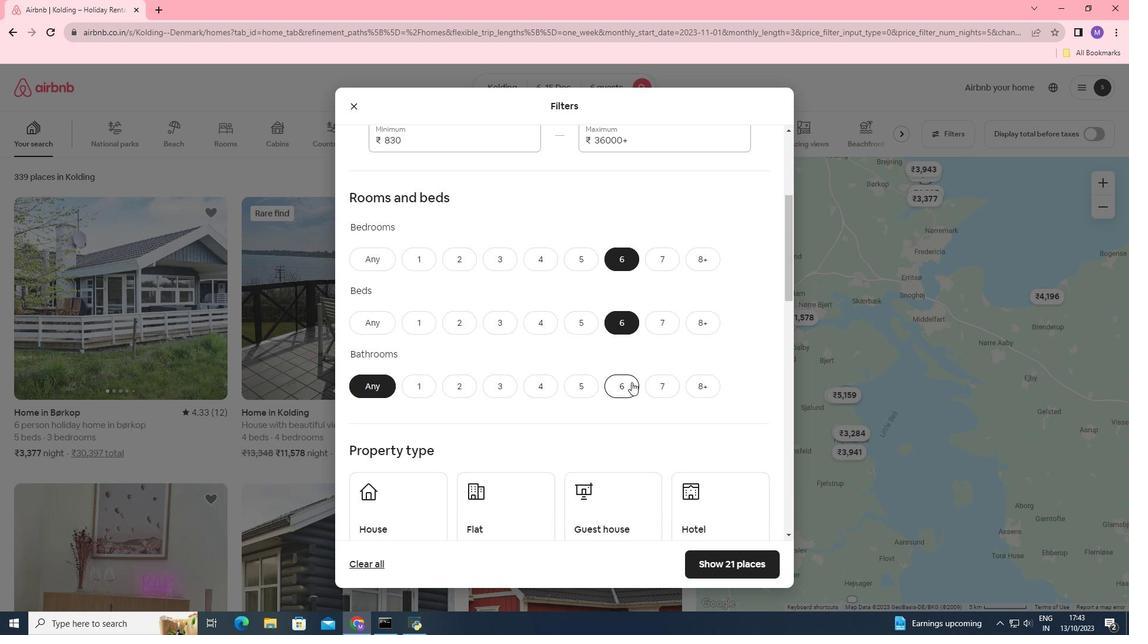 
Action: Mouse pressed left at (631, 382)
Screenshot: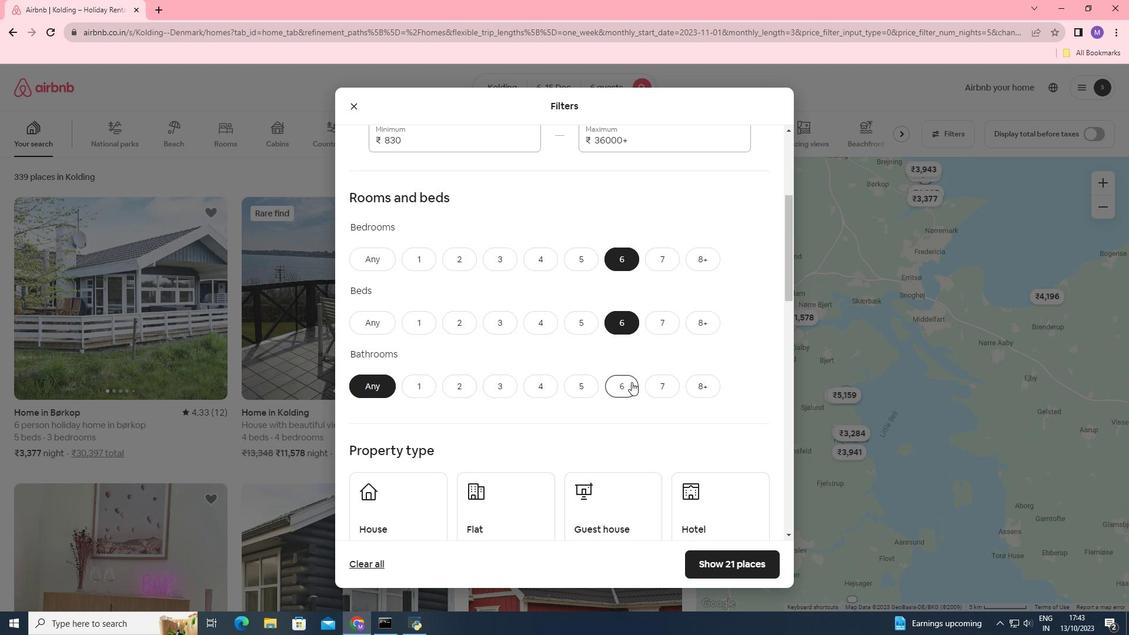 
Action: Mouse moved to (619, 375)
Screenshot: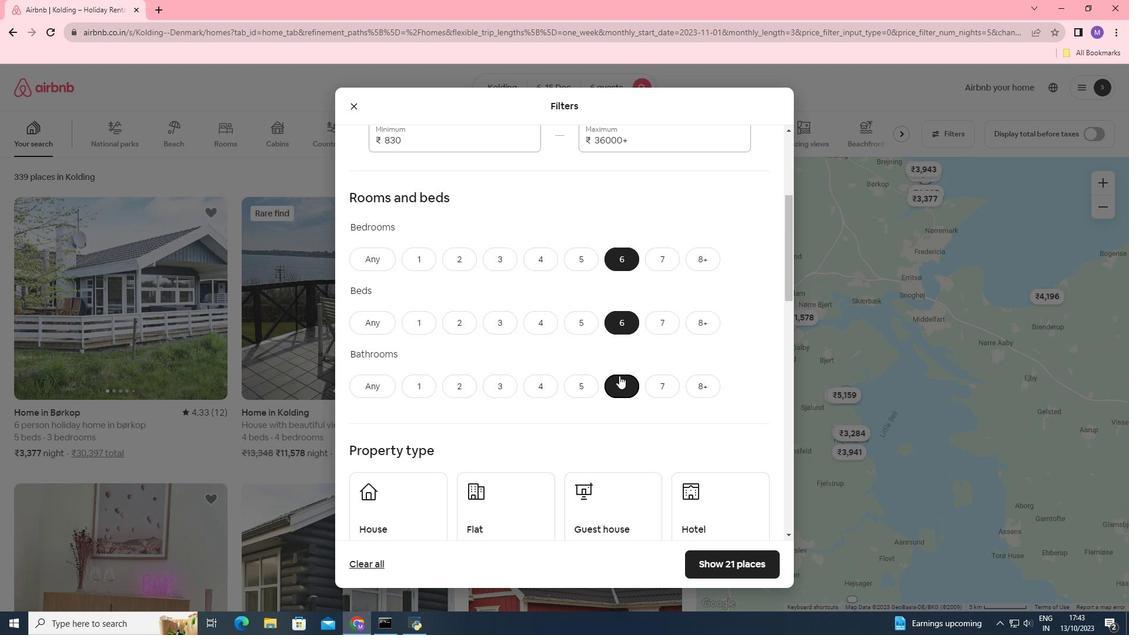 
Action: Mouse scrolled (619, 375) with delta (0, 0)
Screenshot: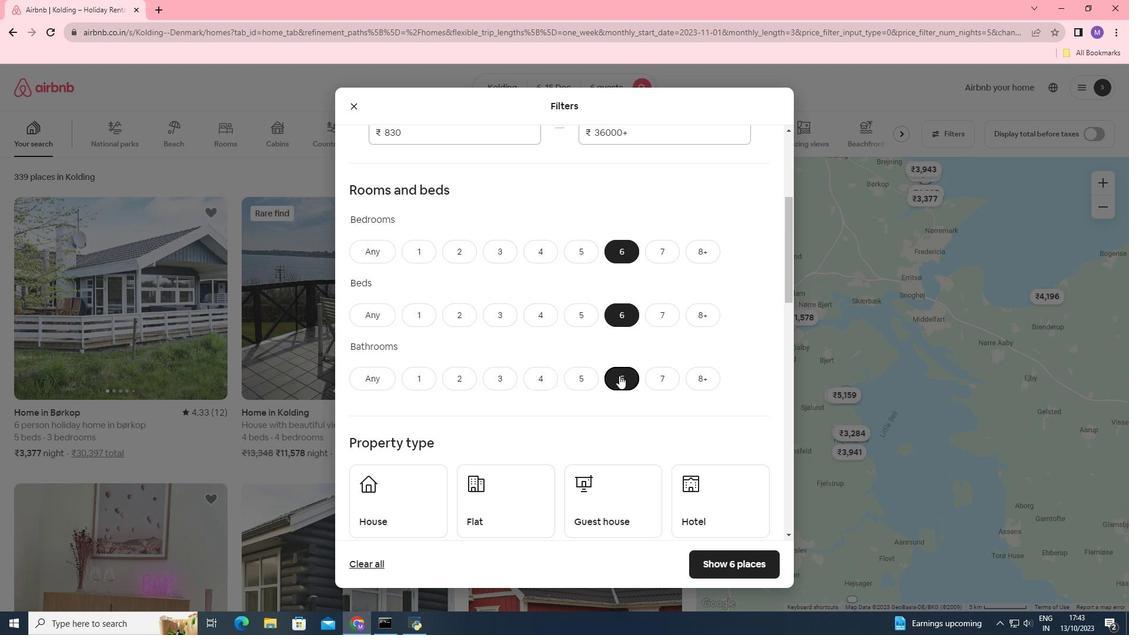 
Action: Mouse moved to (615, 376)
Screenshot: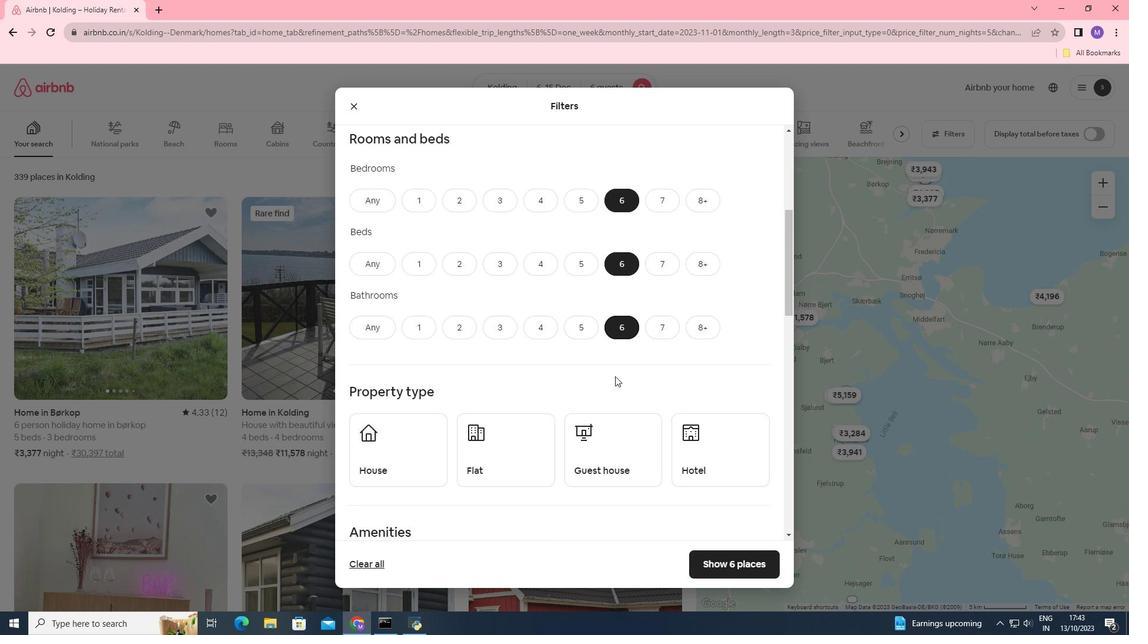 
Action: Mouse scrolled (615, 375) with delta (0, 0)
Screenshot: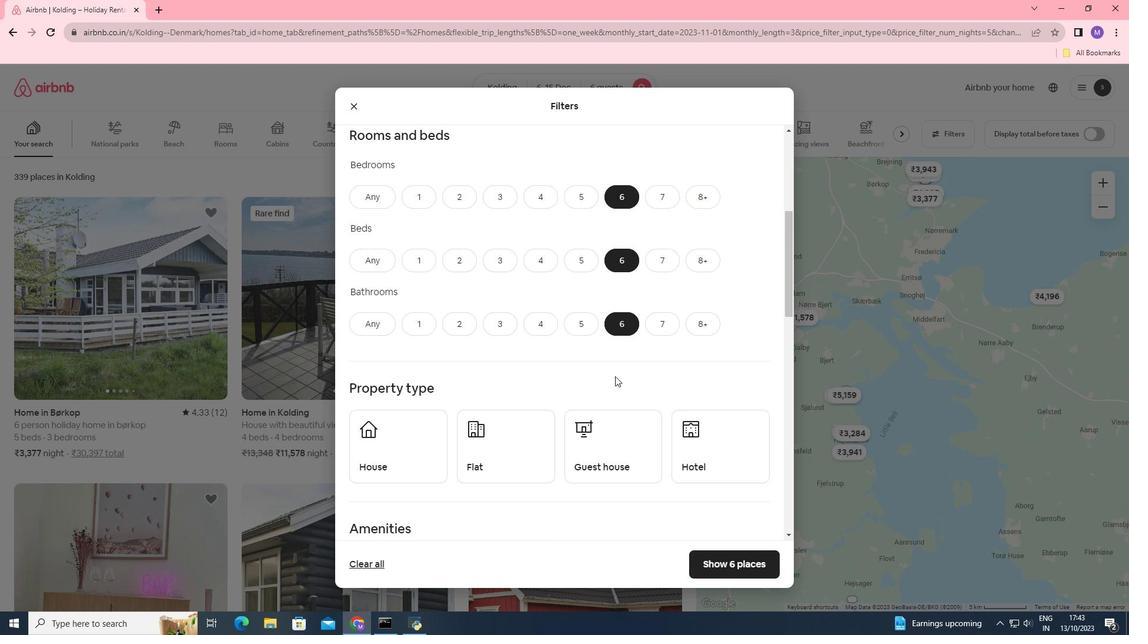
Action: Mouse moved to (594, 367)
Screenshot: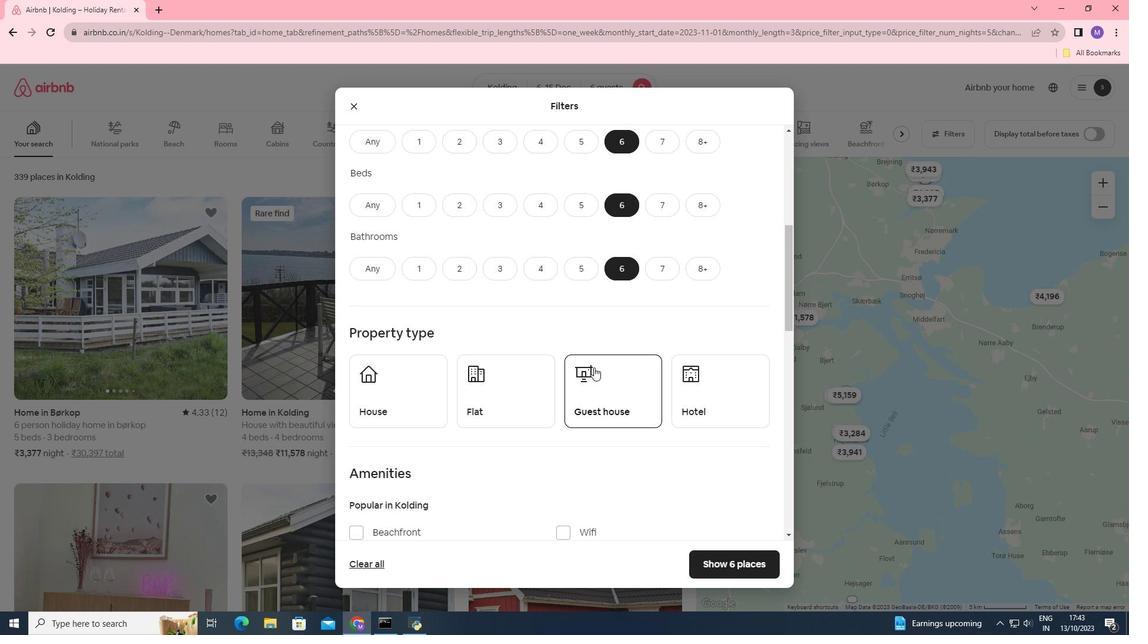 
Action: Mouse scrolled (594, 367) with delta (0, 0)
Screenshot: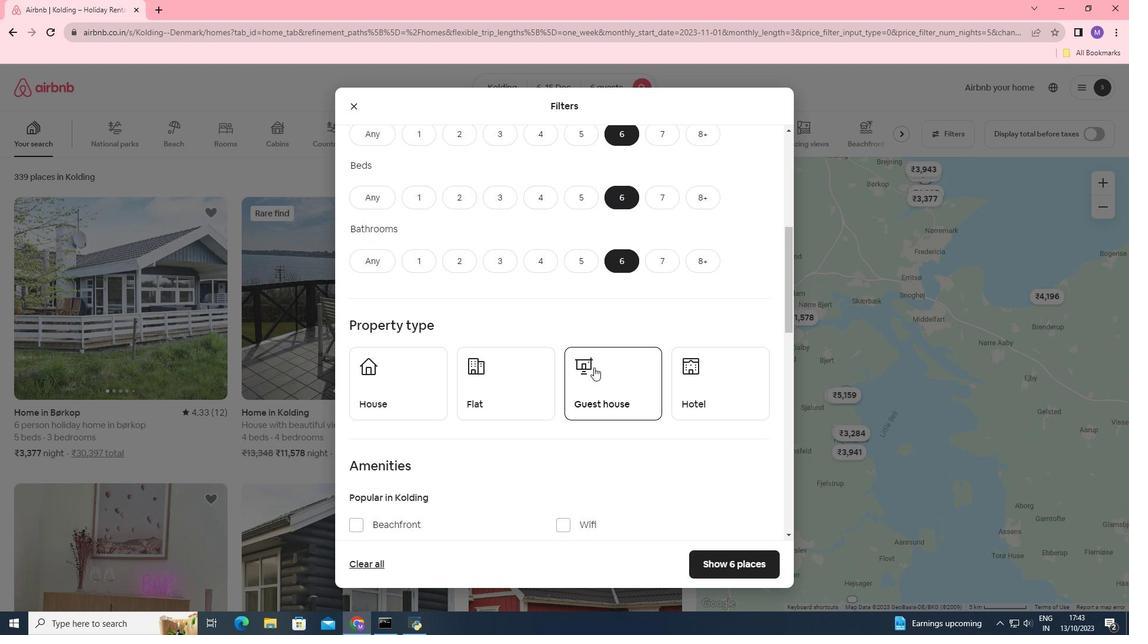 
Action: Mouse moved to (376, 347)
Screenshot: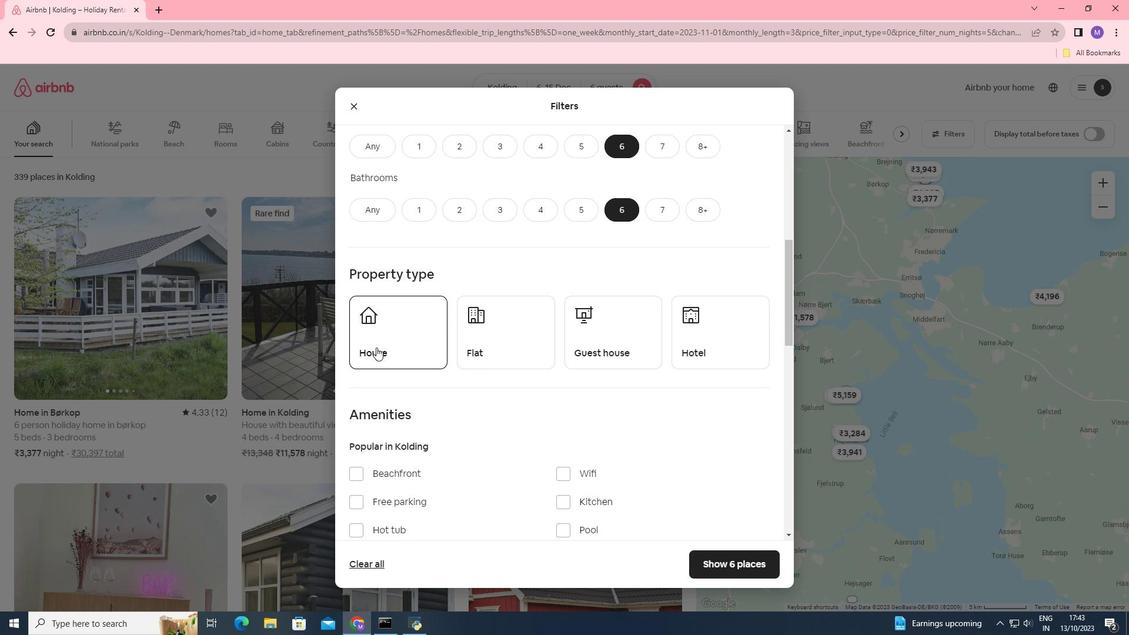 
Action: Mouse pressed left at (376, 347)
Screenshot: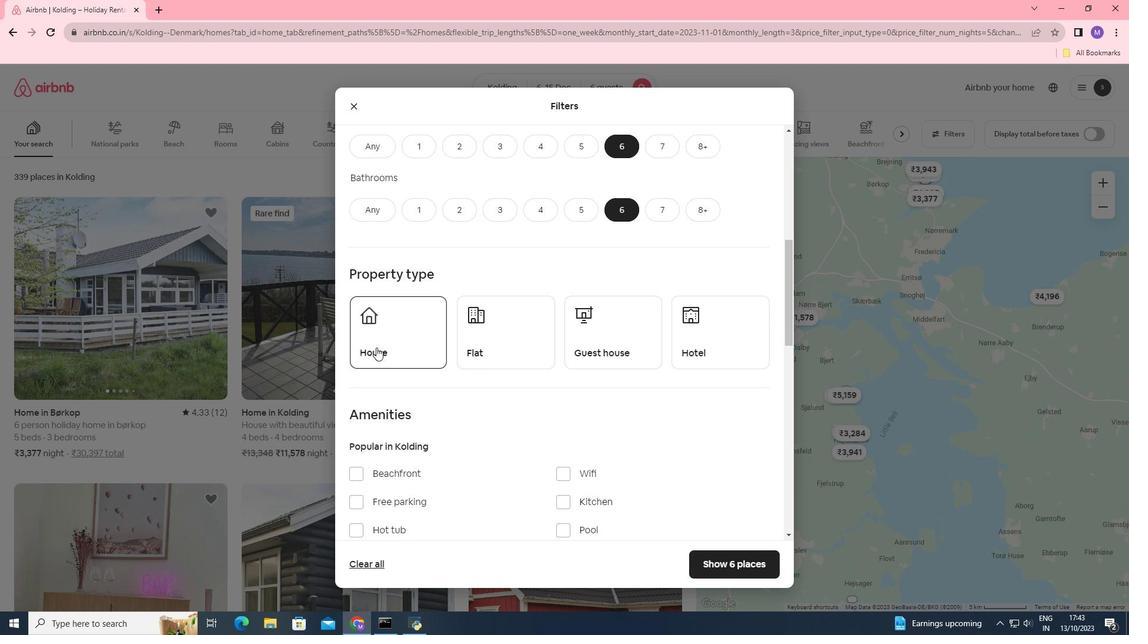 
Action: Mouse moved to (455, 359)
Screenshot: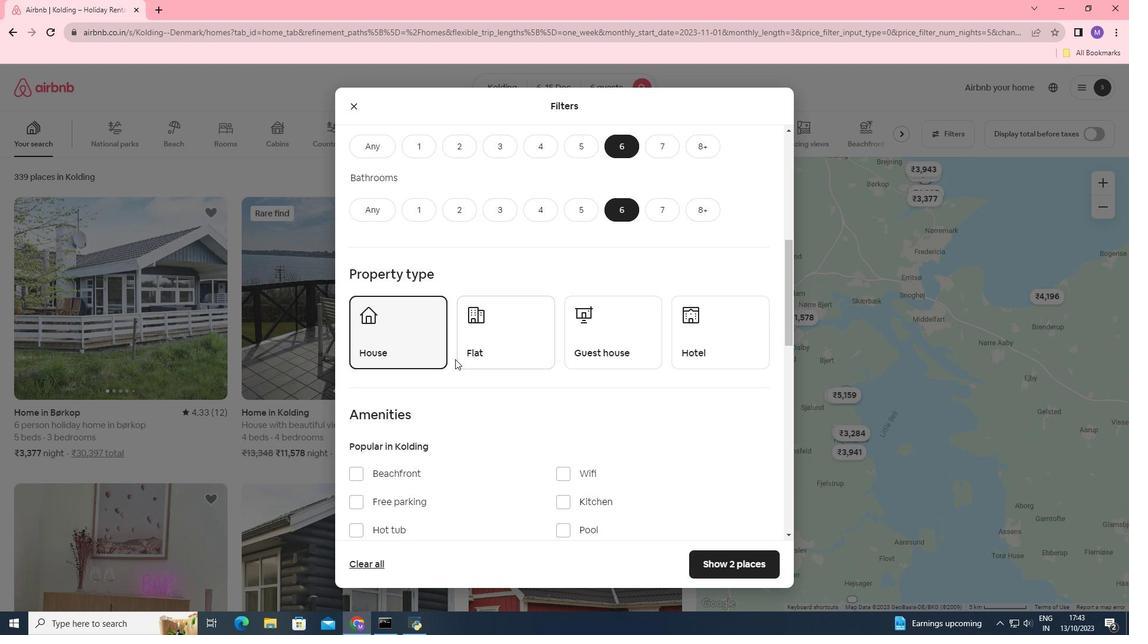 
Action: Mouse scrolled (455, 358) with delta (0, 0)
Screenshot: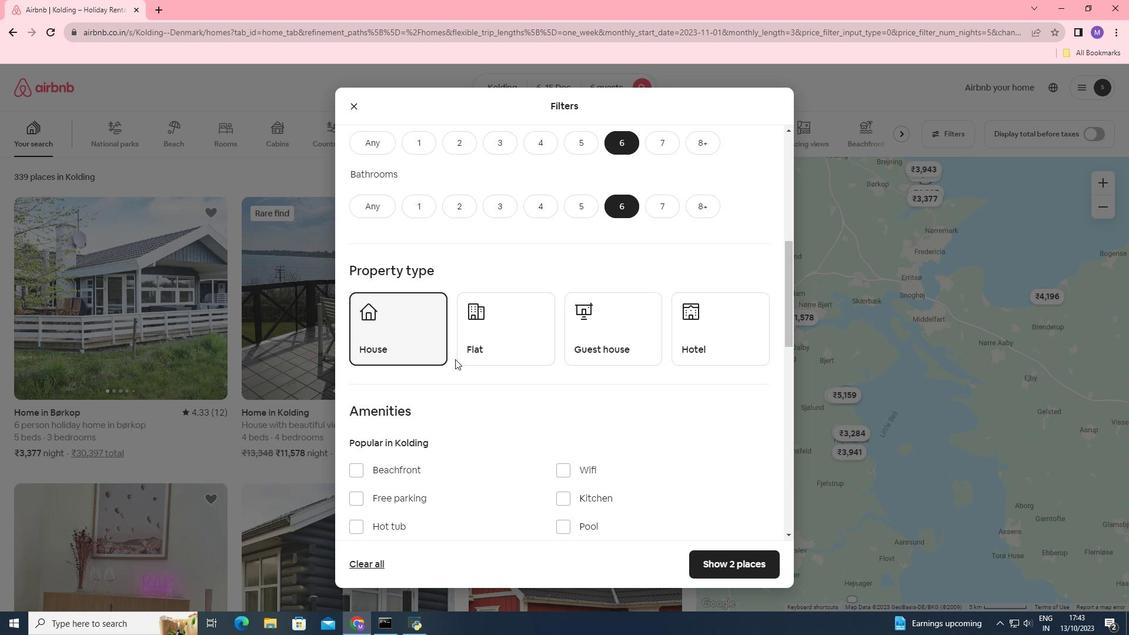 
Action: Mouse moved to (399, 392)
Screenshot: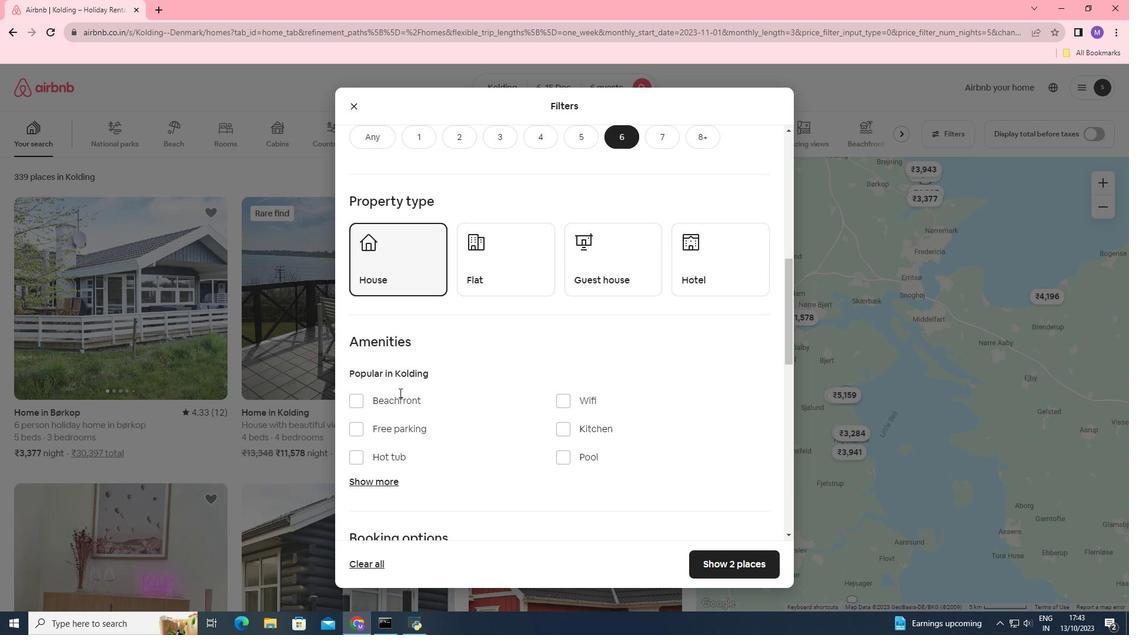 
Action: Mouse scrolled (399, 392) with delta (0, 0)
Screenshot: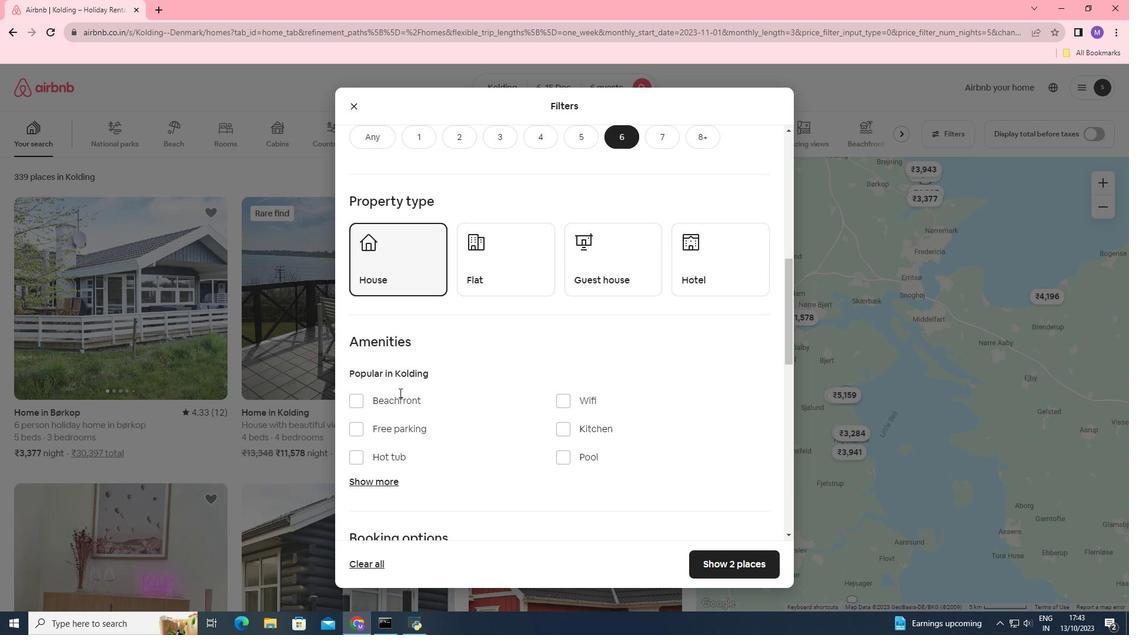 
Action: Mouse moved to (562, 360)
Screenshot: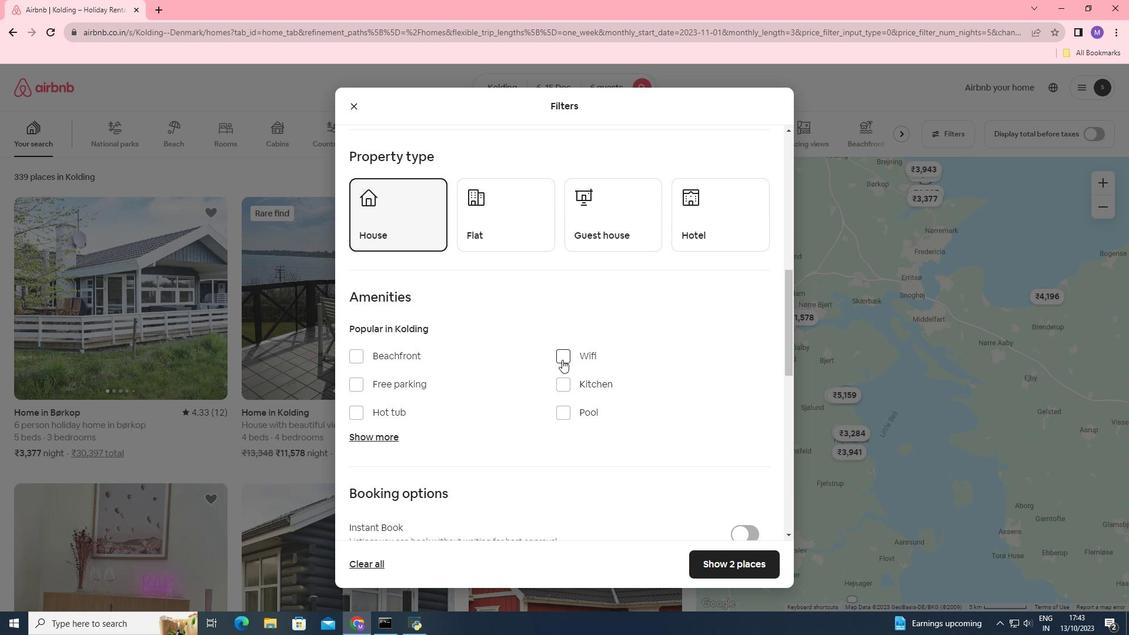 
Action: Mouse pressed left at (562, 360)
Screenshot: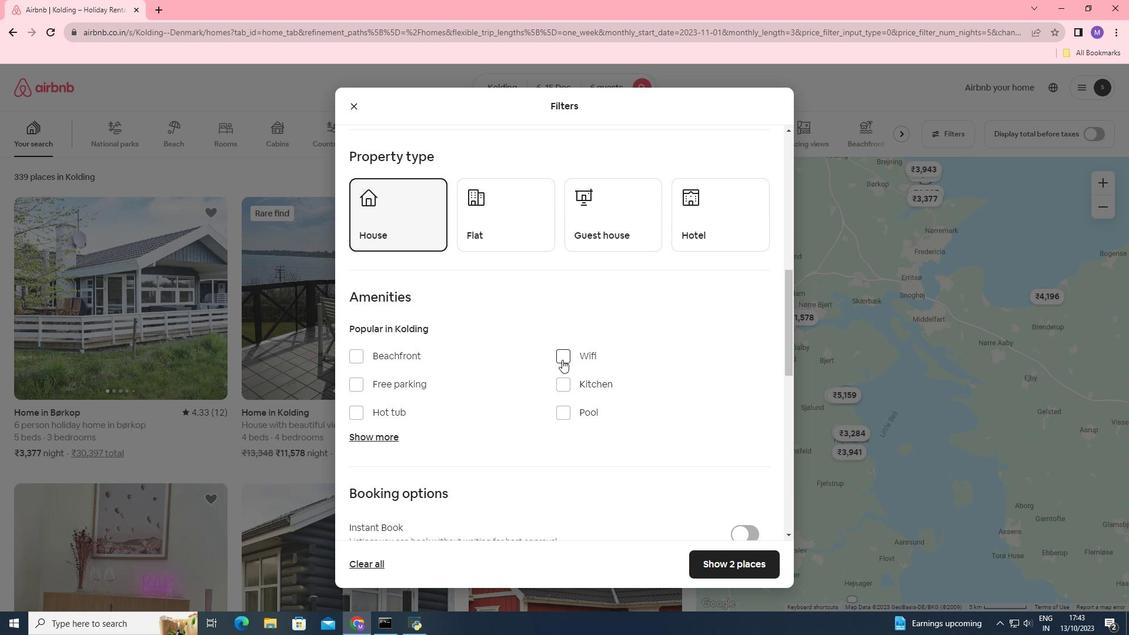 
Action: Mouse moved to (393, 438)
Screenshot: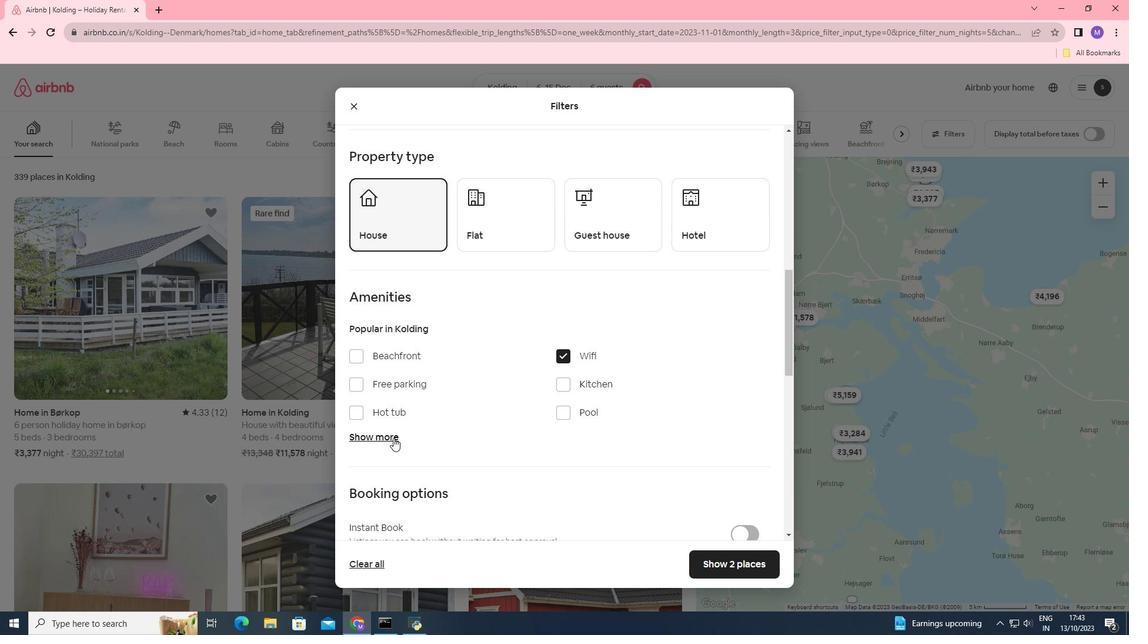 
Action: Mouse pressed left at (393, 438)
Screenshot: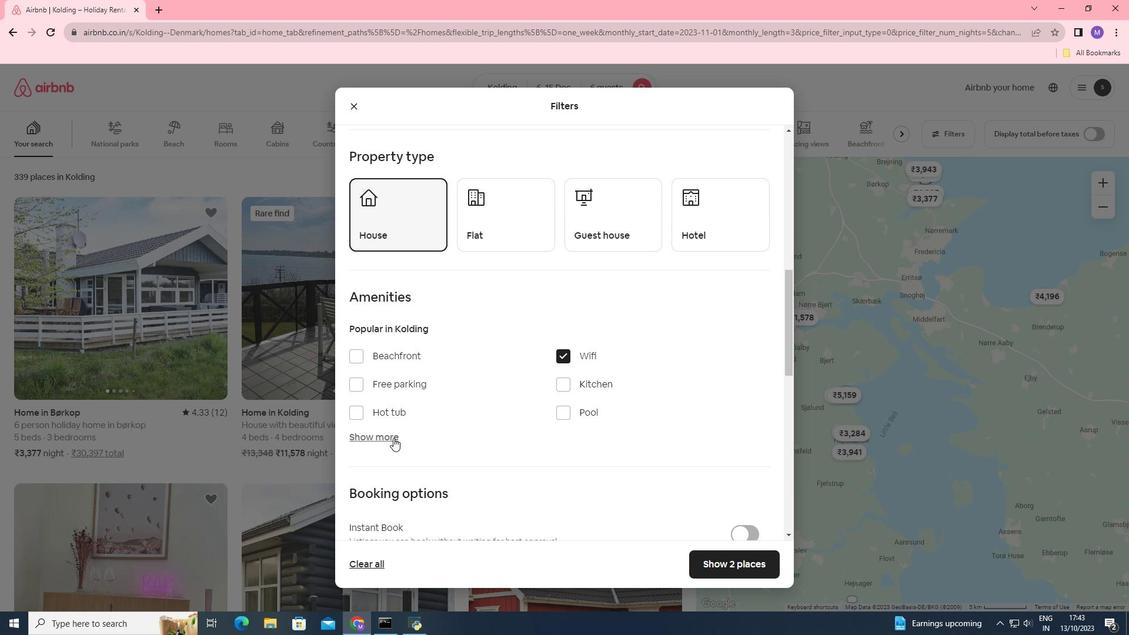 
Action: Mouse moved to (564, 533)
Screenshot: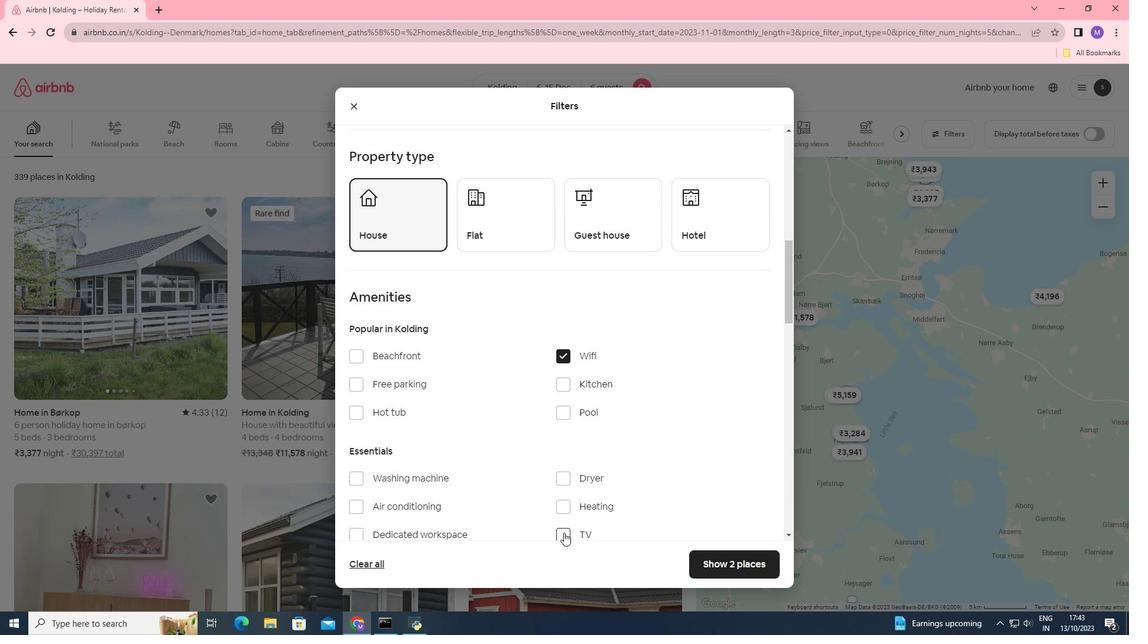 
Action: Mouse pressed left at (564, 533)
Screenshot: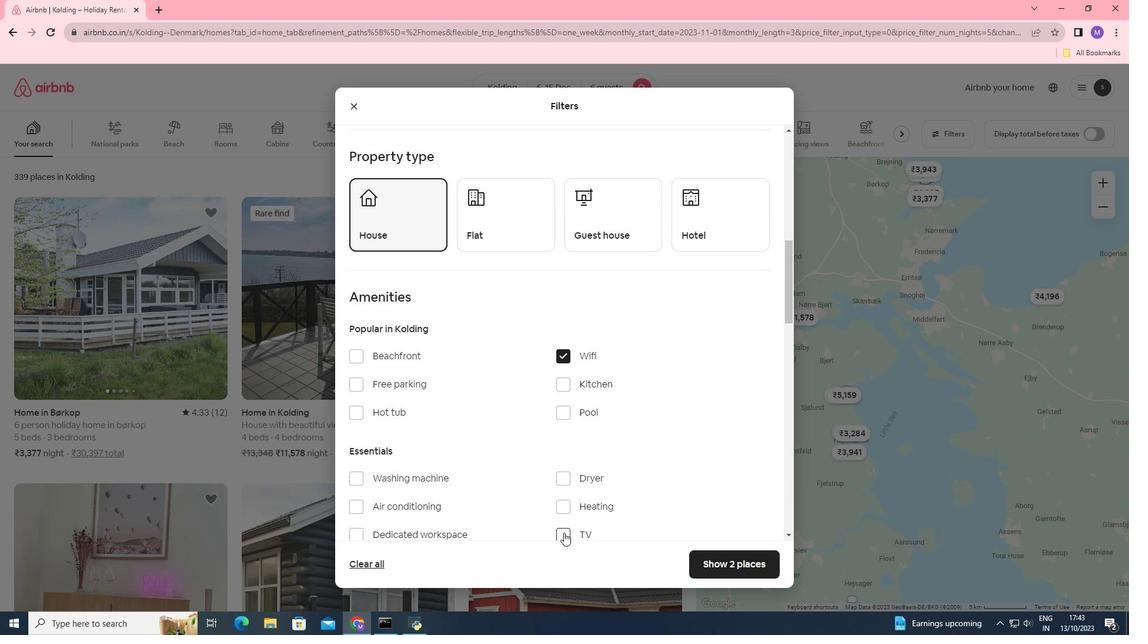 
Action: Mouse moved to (348, 385)
Screenshot: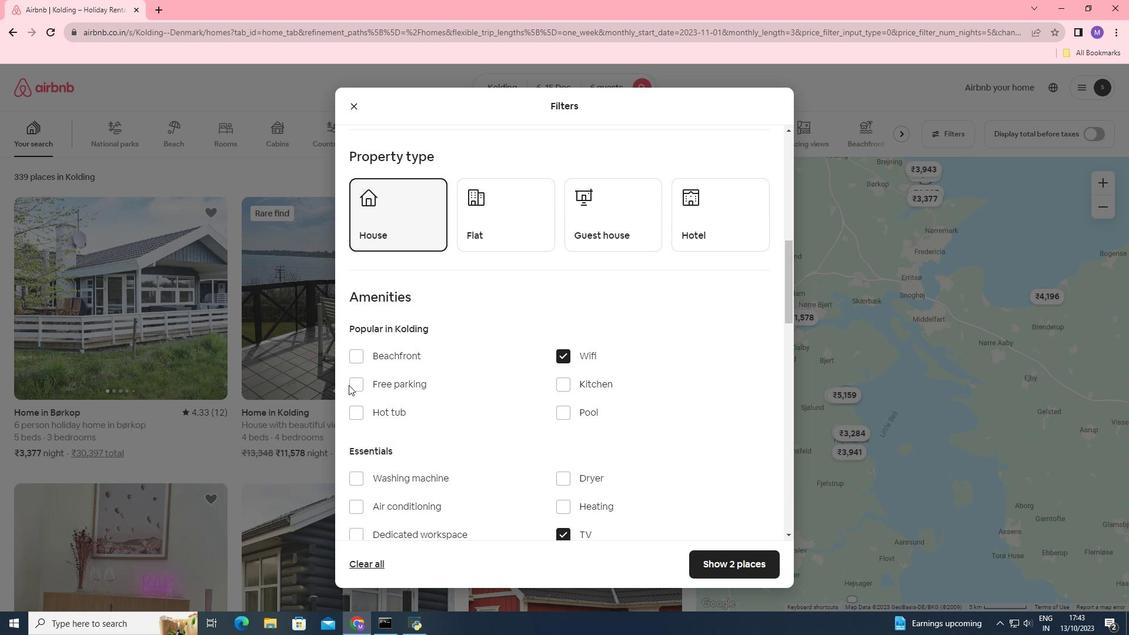 
Action: Mouse pressed left at (348, 385)
Screenshot: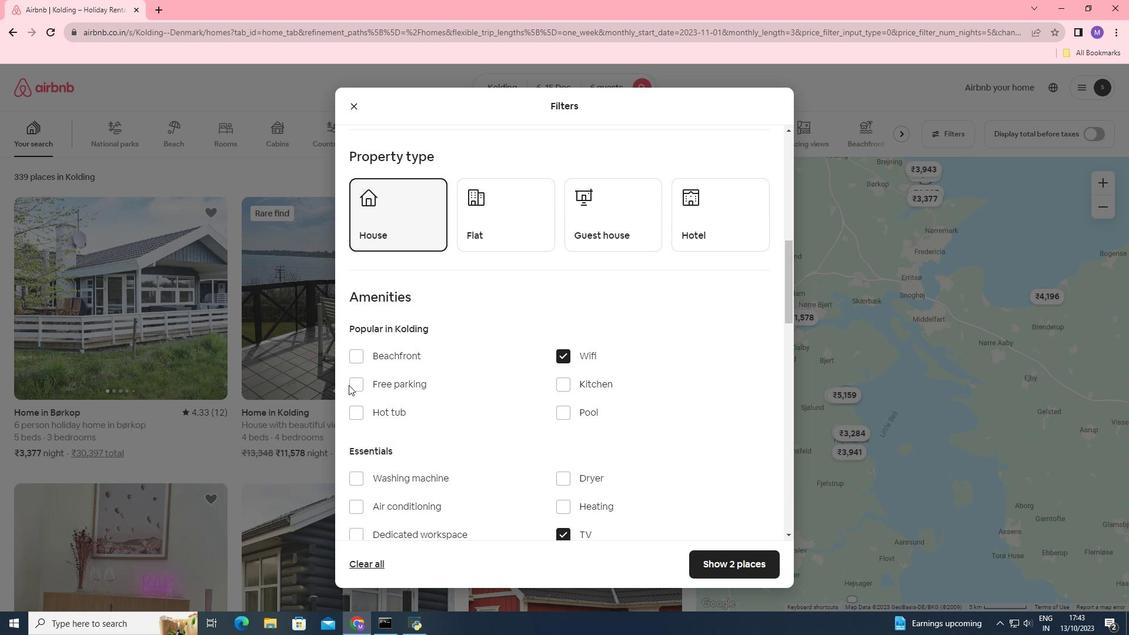 
Action: Mouse moved to (423, 387)
Screenshot: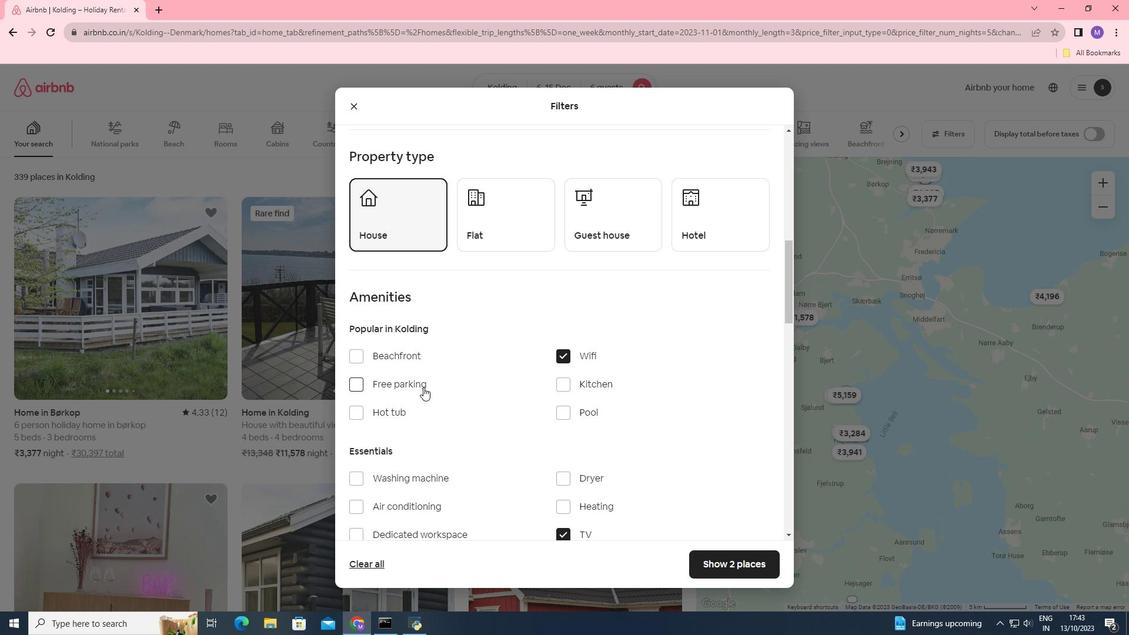 
Action: Mouse scrolled (423, 387) with delta (0, 0)
Screenshot: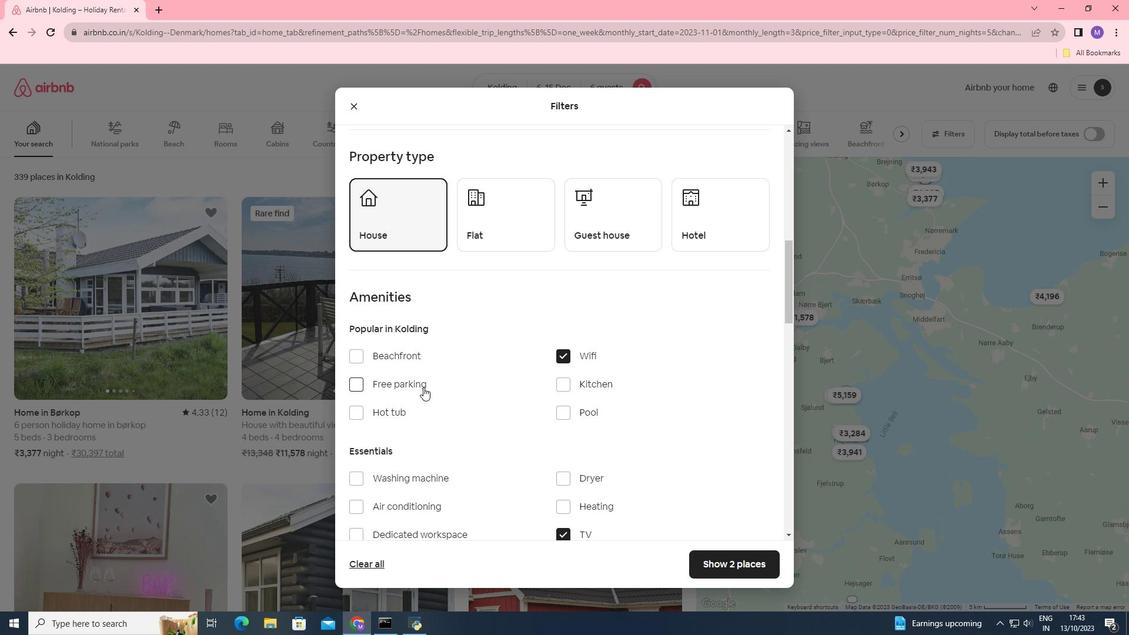 
Action: Mouse moved to (356, 329)
Screenshot: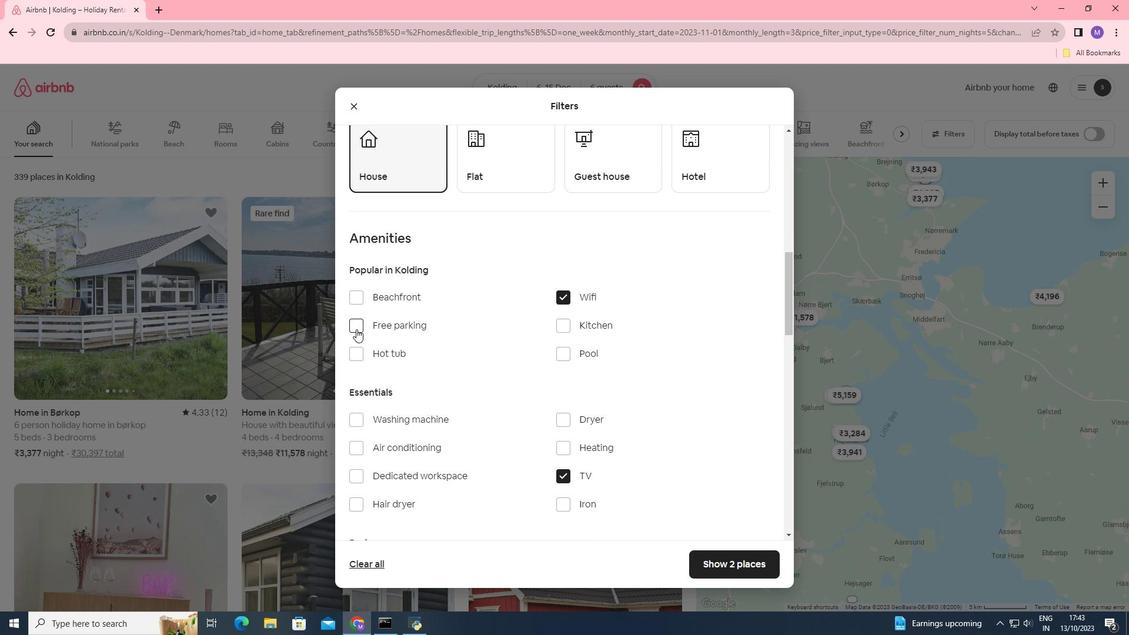 
Action: Mouse pressed left at (356, 329)
Screenshot: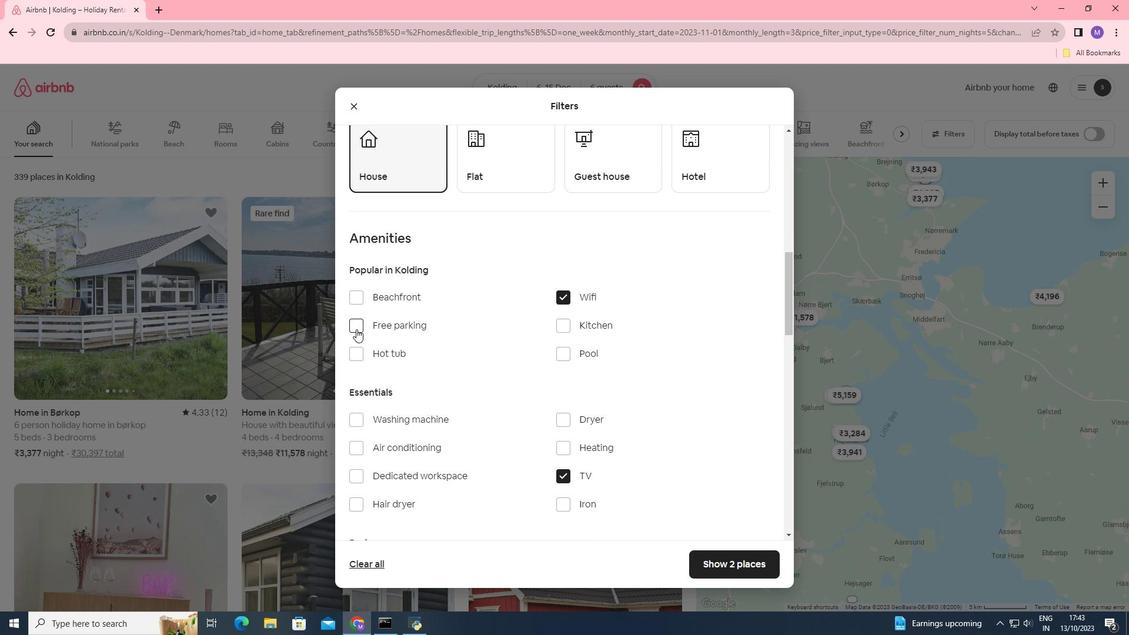 
Action: Mouse moved to (405, 345)
Screenshot: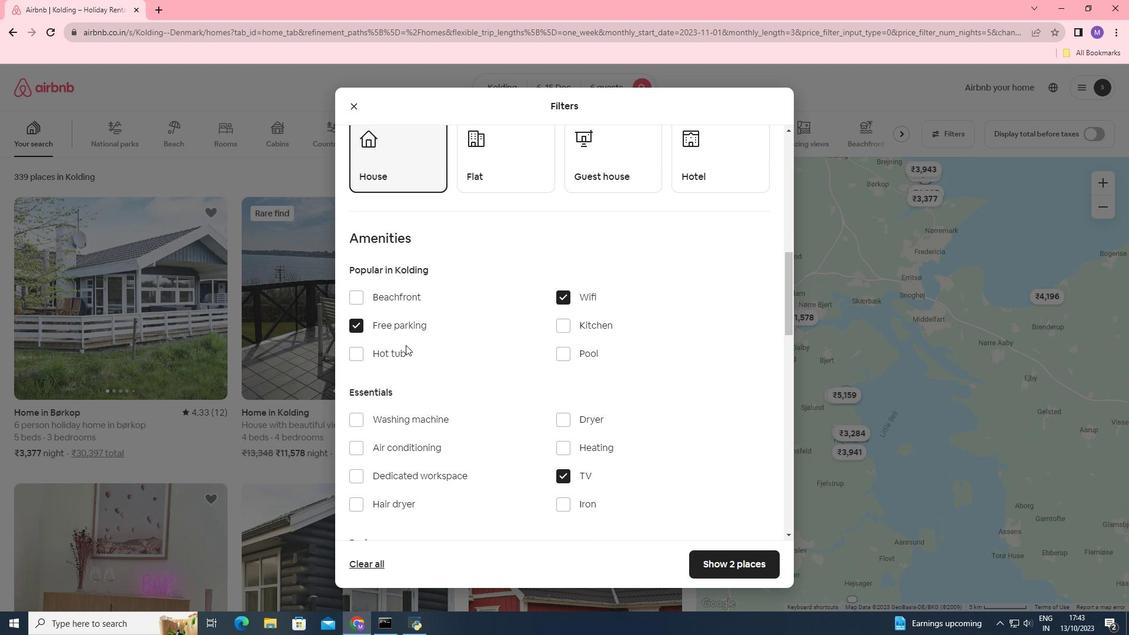 
Action: Mouse scrolled (405, 344) with delta (0, 0)
Screenshot: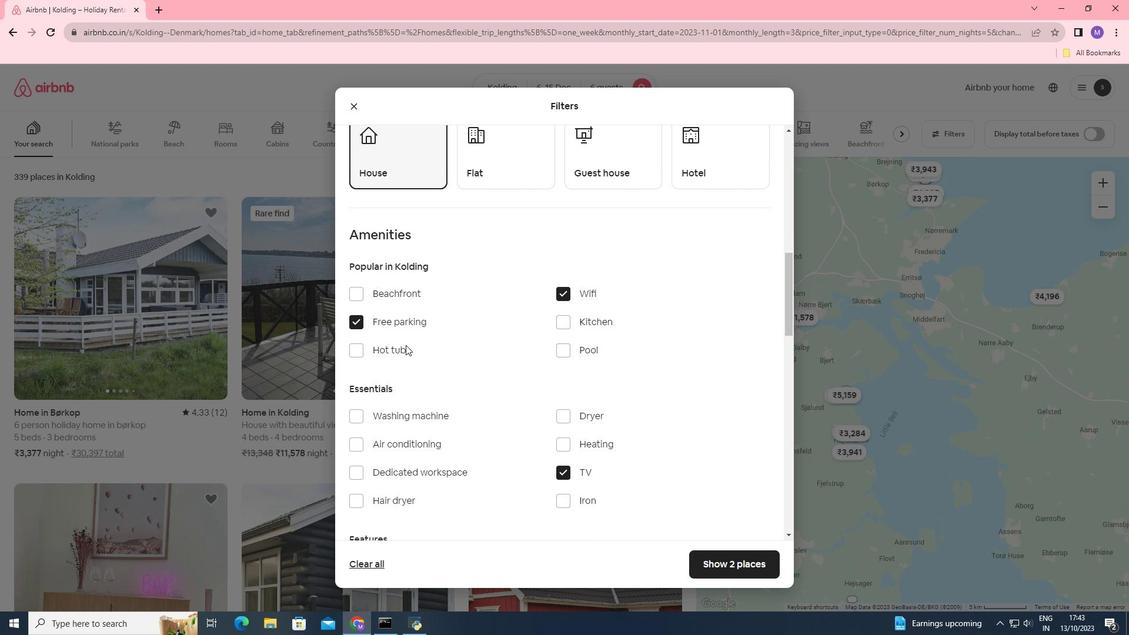 
Action: Mouse moved to (498, 353)
Screenshot: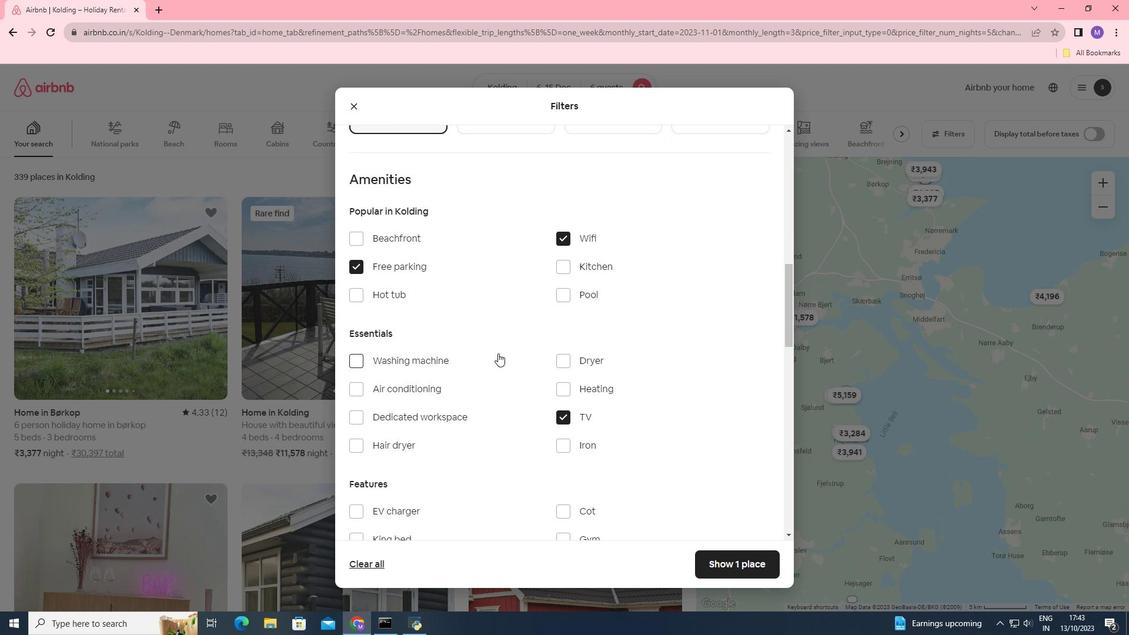 
Action: Mouse scrolled (498, 352) with delta (0, 0)
Screenshot: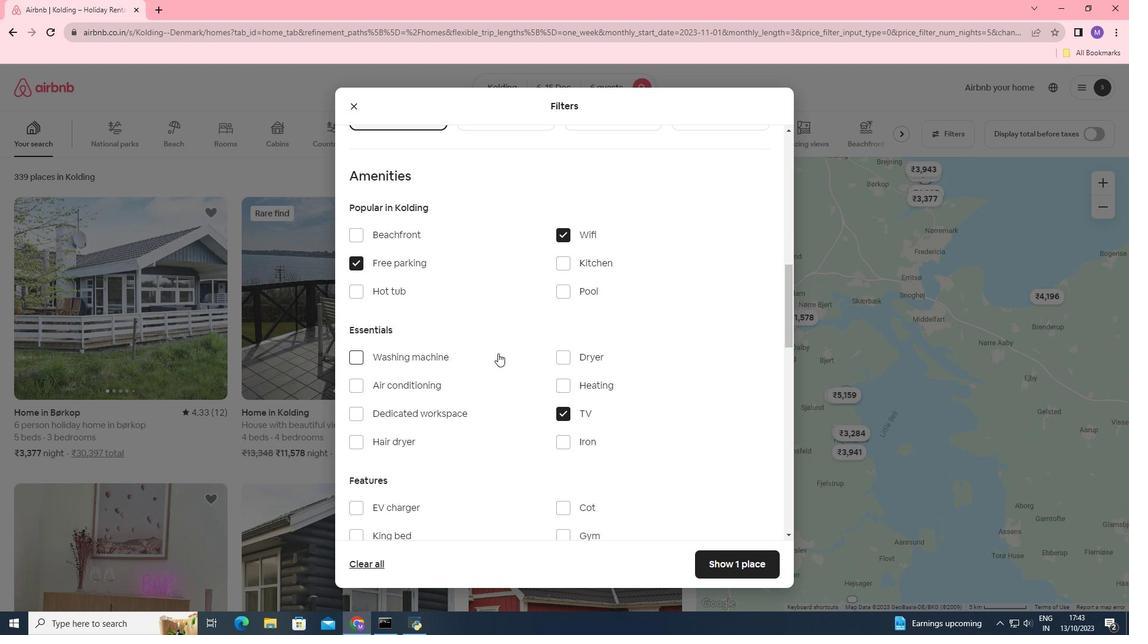 
Action: Mouse moved to (493, 402)
Screenshot: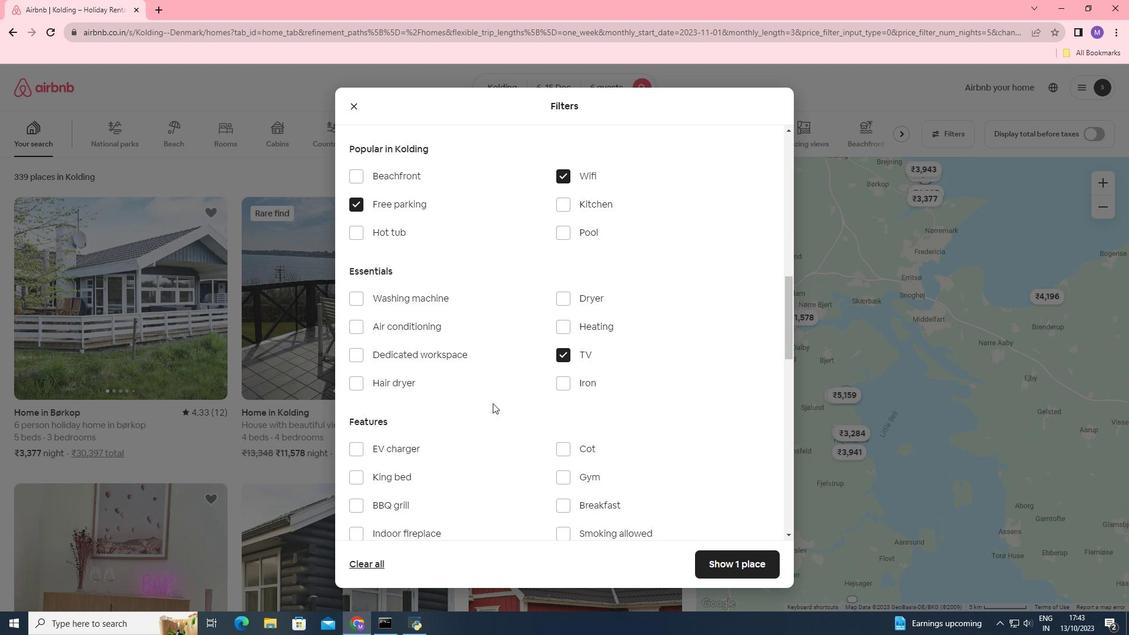 
Action: Mouse scrolled (493, 402) with delta (0, 0)
Screenshot: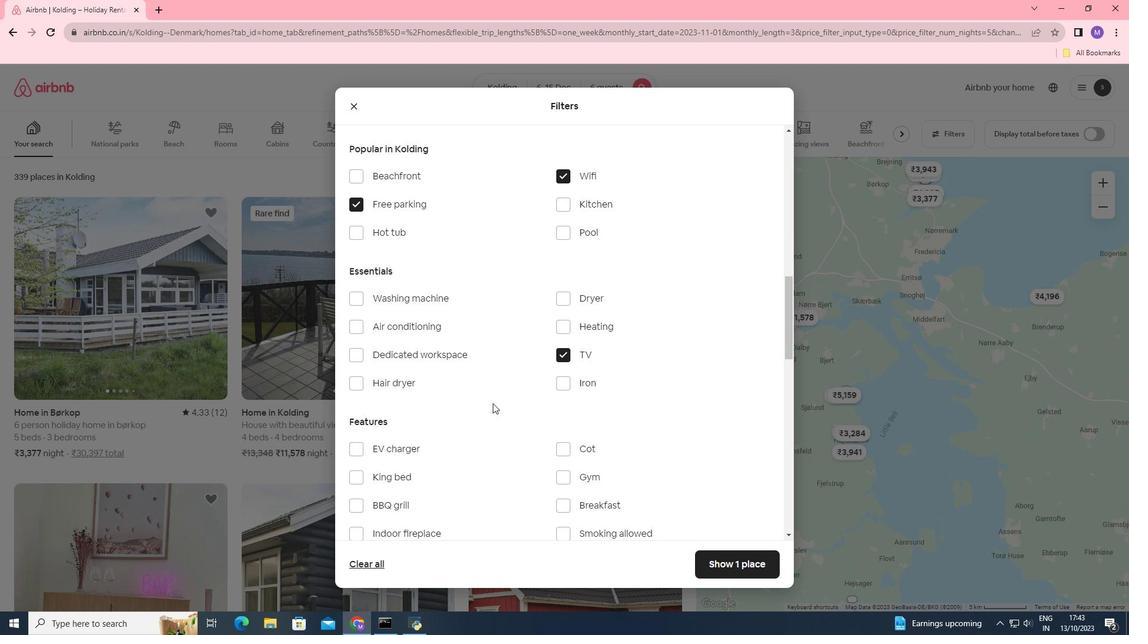 
Action: Mouse scrolled (493, 402) with delta (0, 0)
Screenshot: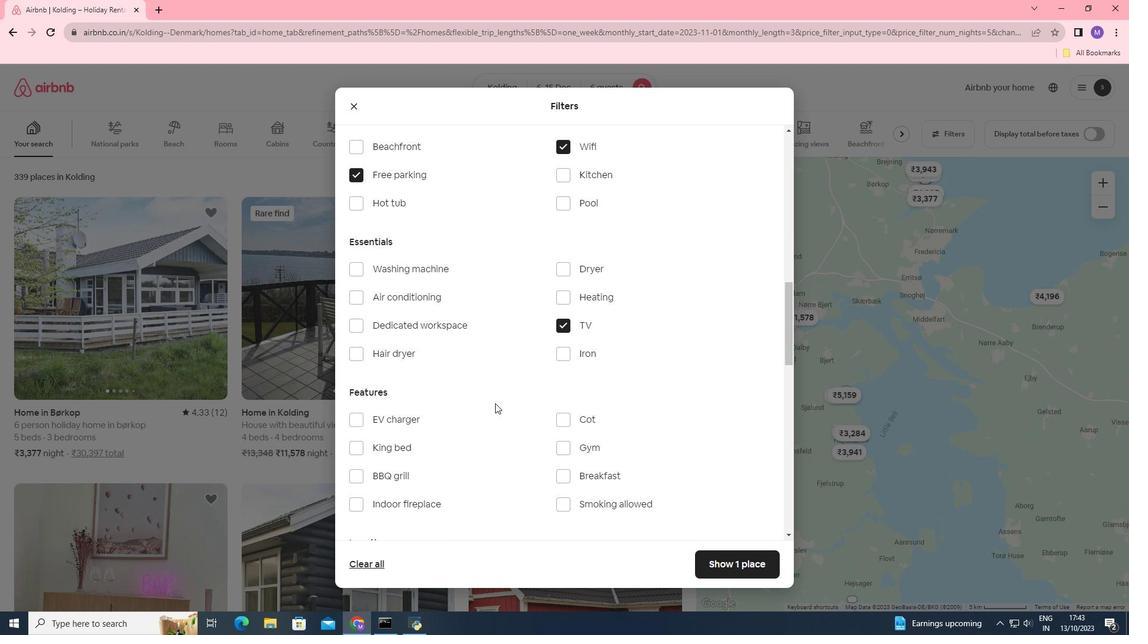 
Action: Mouse moved to (567, 362)
Screenshot: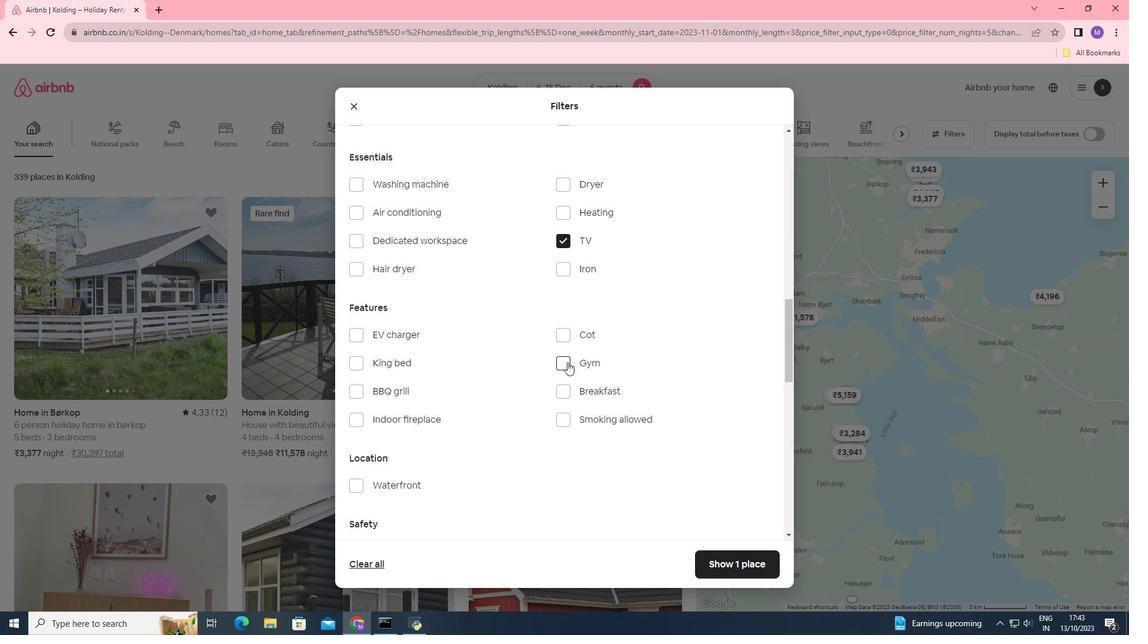 
Action: Mouse pressed left at (567, 362)
Screenshot: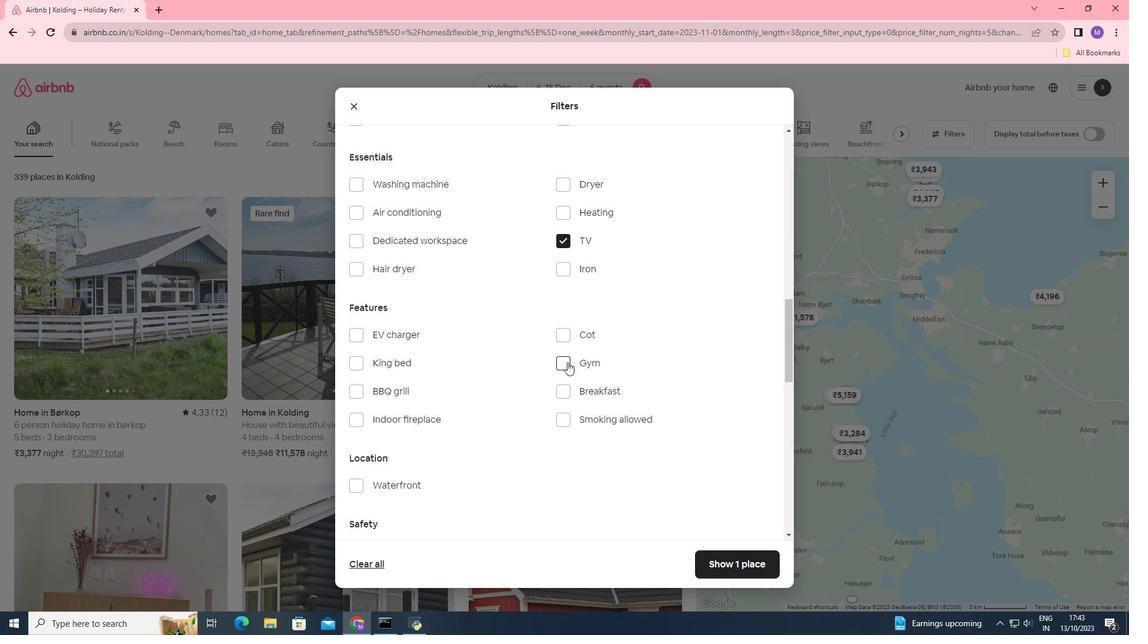
Action: Mouse moved to (563, 390)
Screenshot: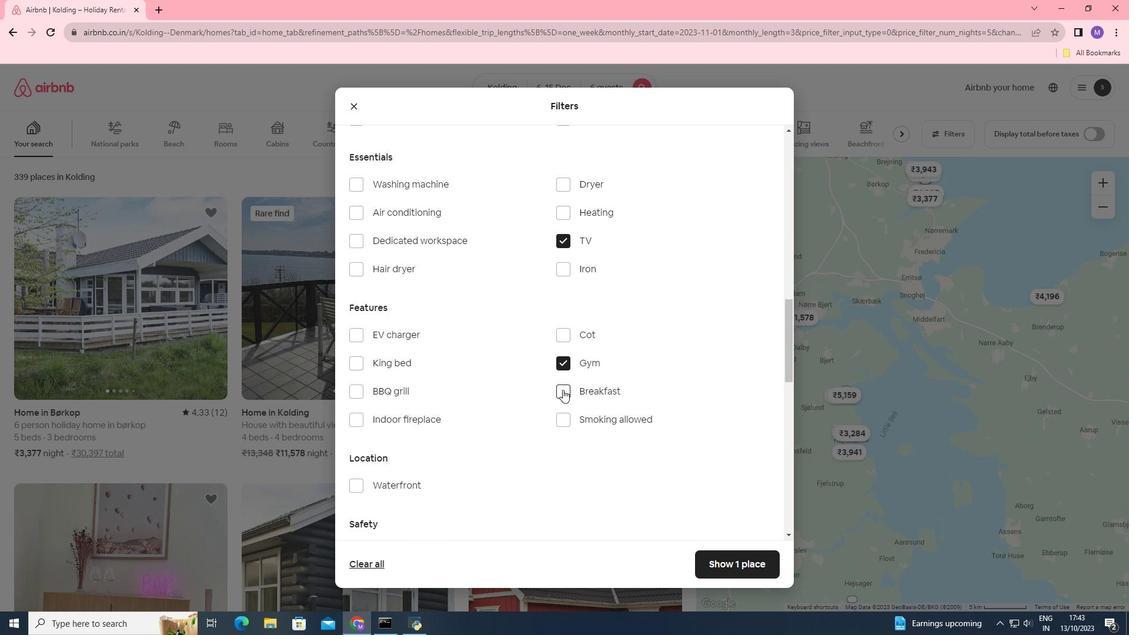 
Action: Mouse pressed left at (563, 390)
Screenshot: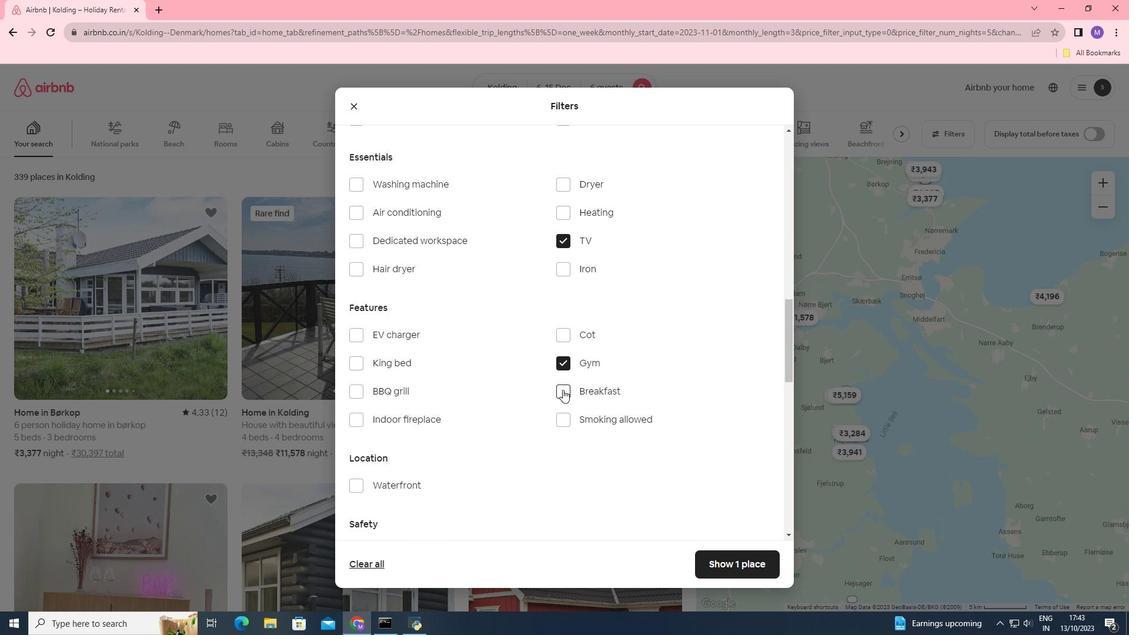 
